 Task: Search one way flight ticket for 3 adults, 3 children in business from Anchorage: Merrill Field to Riverton: Central Wyoming Regional Airport (was Riverton Regional) on 5-4-2023. Choice of flights is Spirit. Number of bags: 4 checked bags. Price is upto 25000. Outbound departure time preference is 14:15.
Action: Mouse moved to (345, 292)
Screenshot: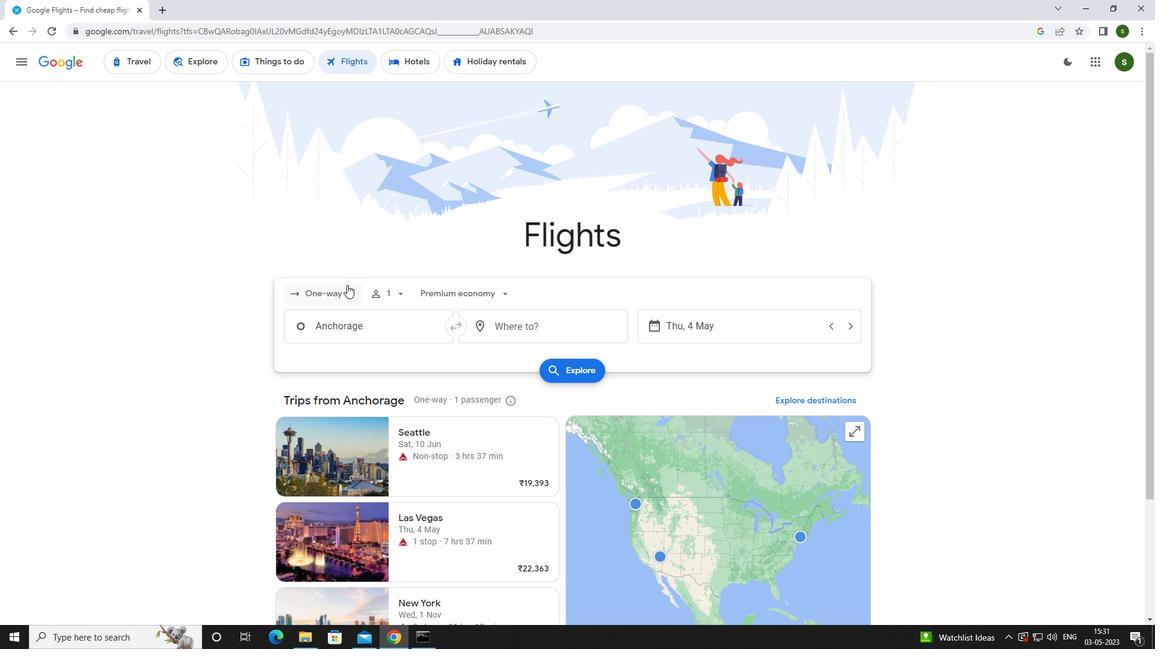 
Action: Mouse pressed left at (345, 292)
Screenshot: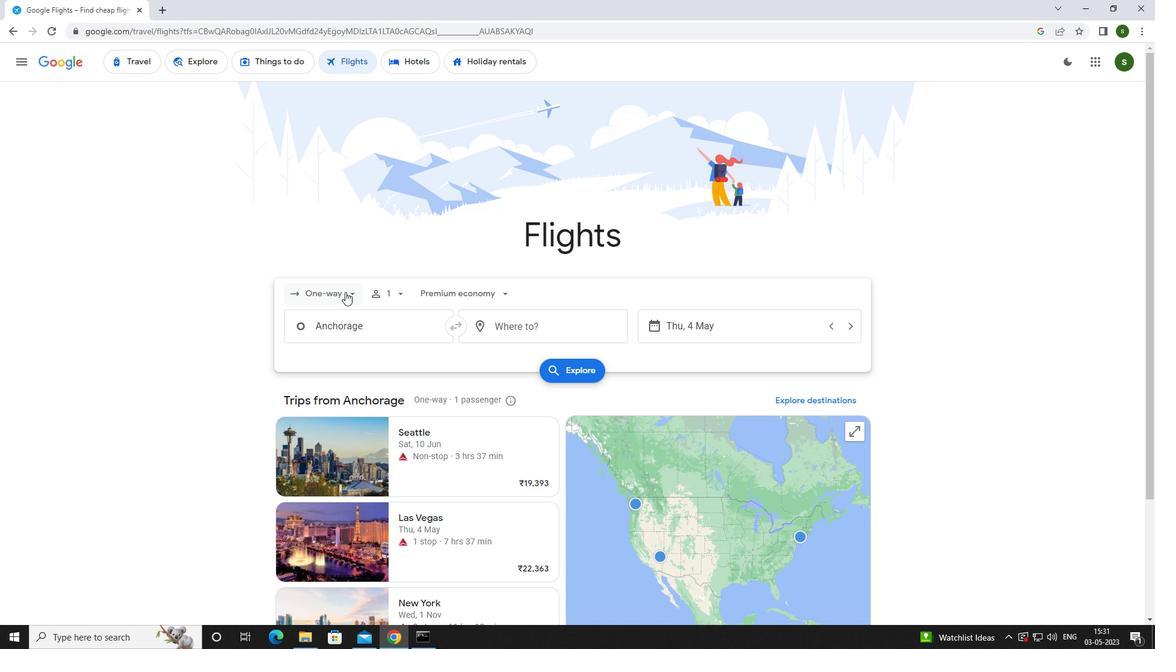 
Action: Mouse moved to (355, 353)
Screenshot: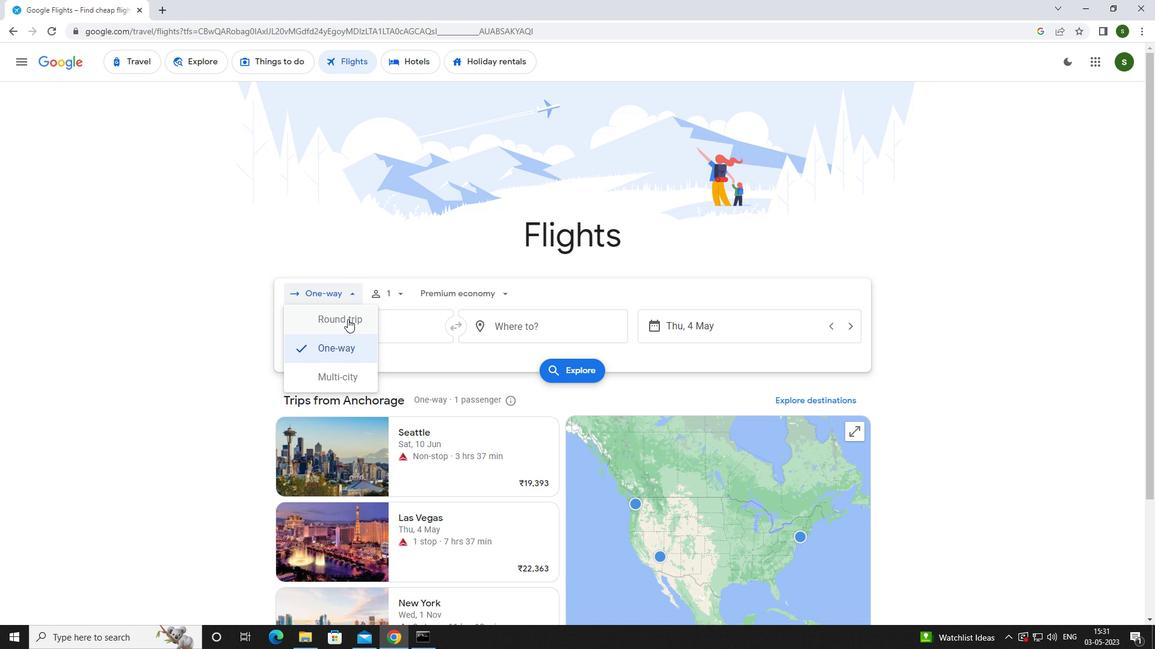 
Action: Mouse pressed left at (355, 353)
Screenshot: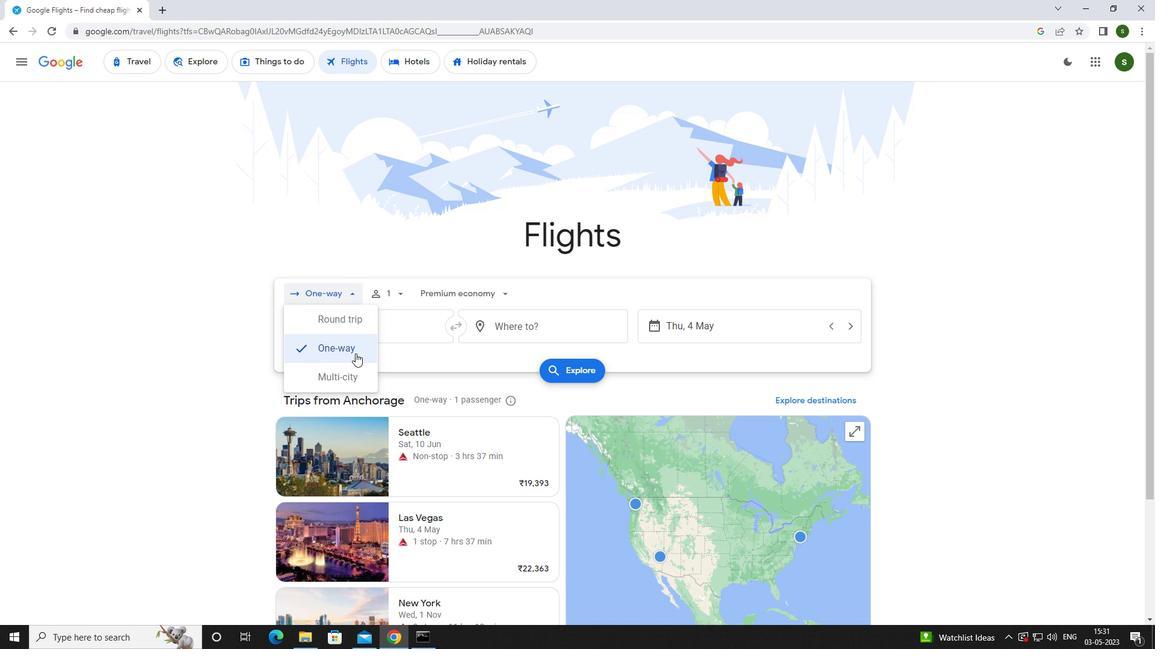
Action: Mouse moved to (398, 290)
Screenshot: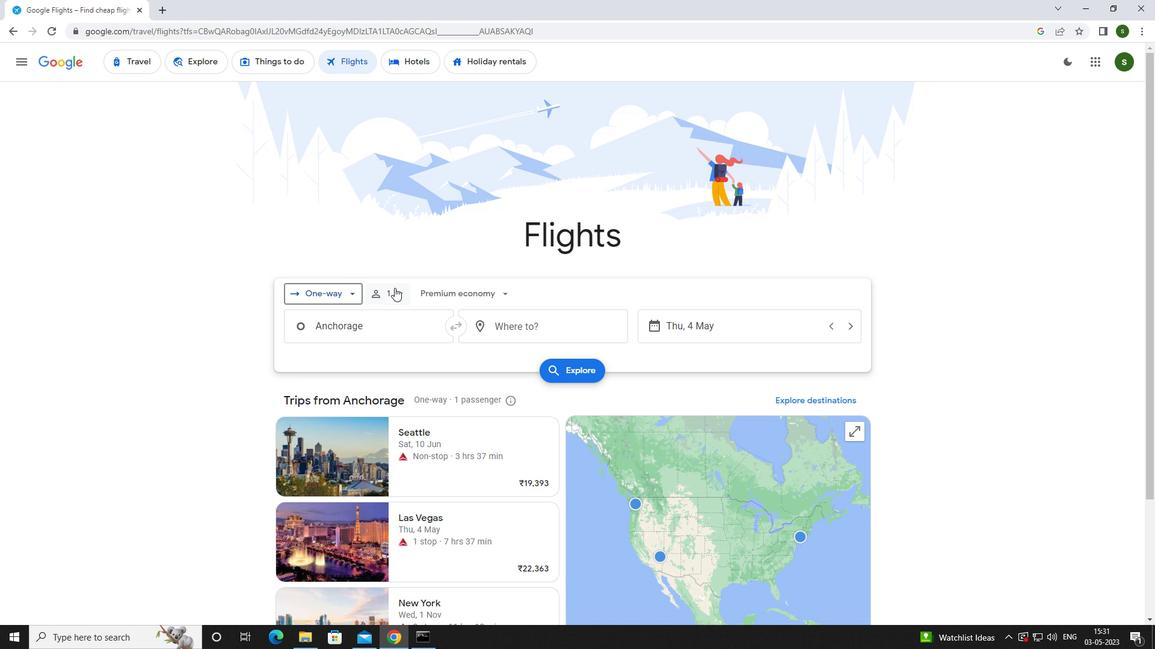 
Action: Mouse pressed left at (398, 290)
Screenshot: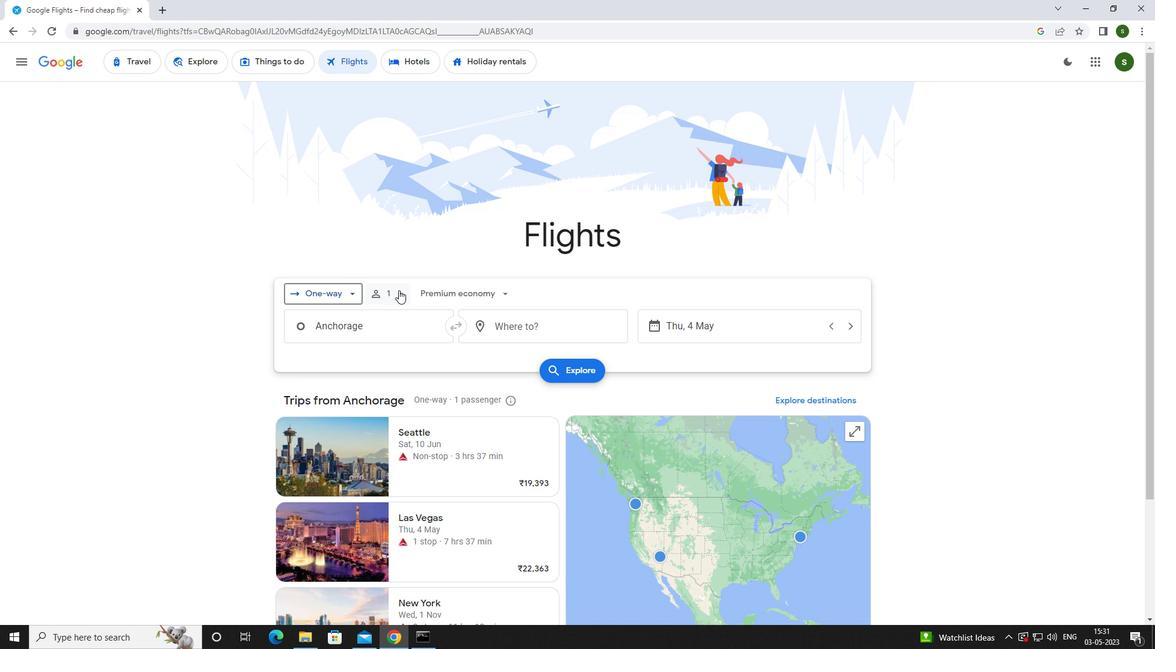 
Action: Mouse moved to (495, 320)
Screenshot: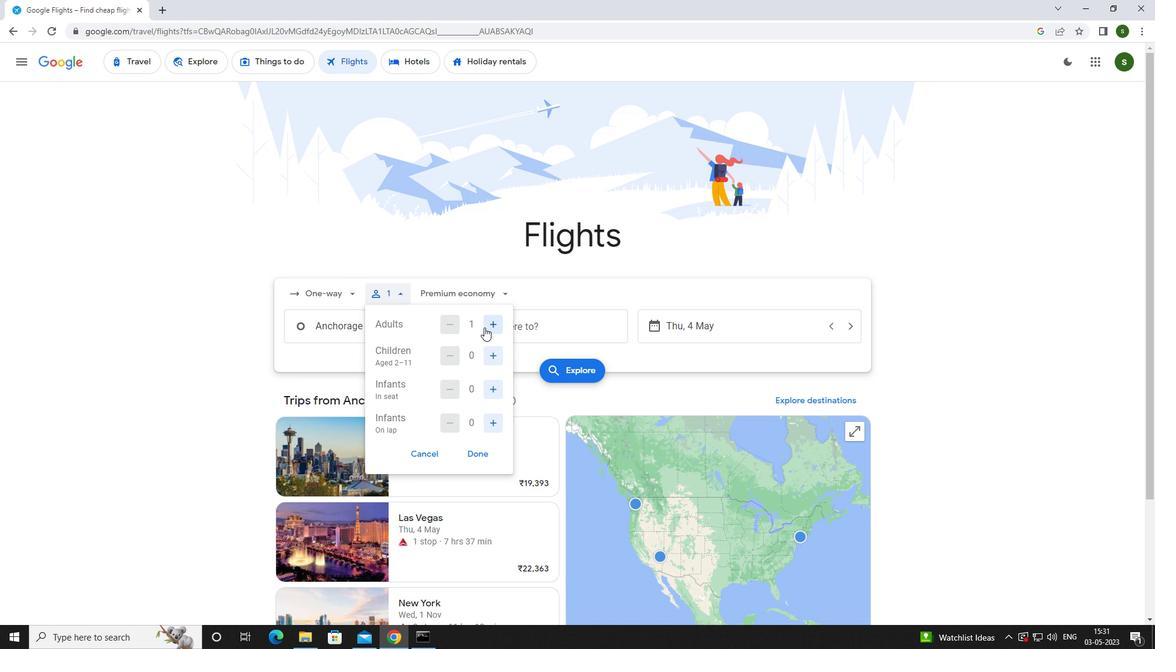 
Action: Mouse pressed left at (495, 320)
Screenshot: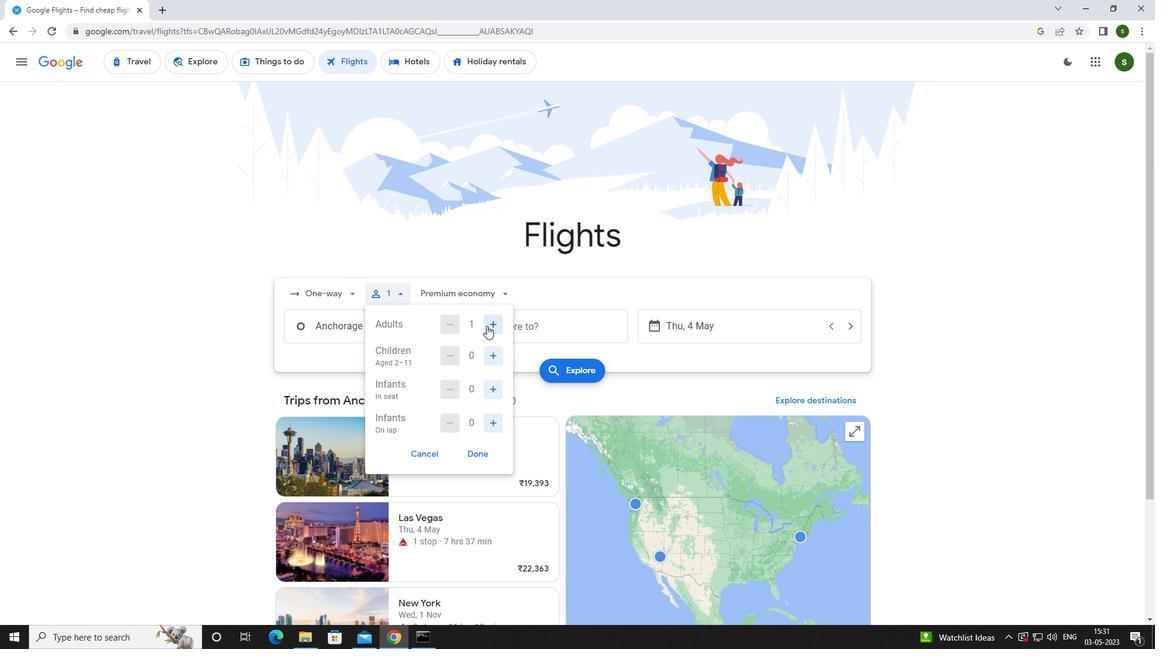 
Action: Mouse pressed left at (495, 320)
Screenshot: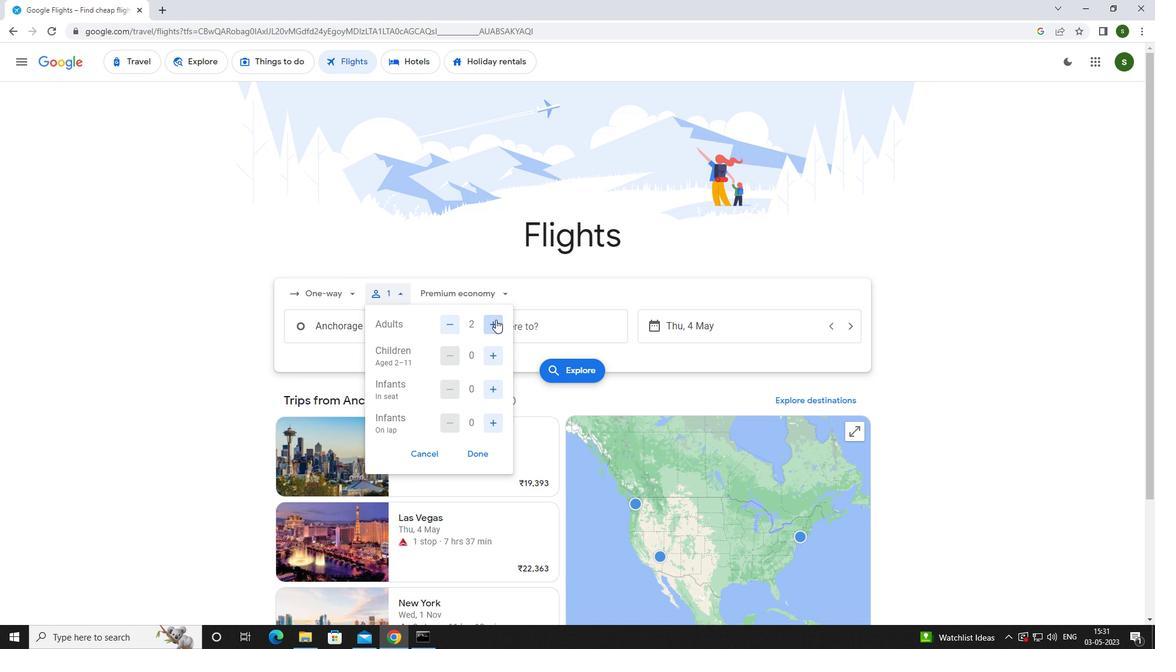 
Action: Mouse moved to (498, 352)
Screenshot: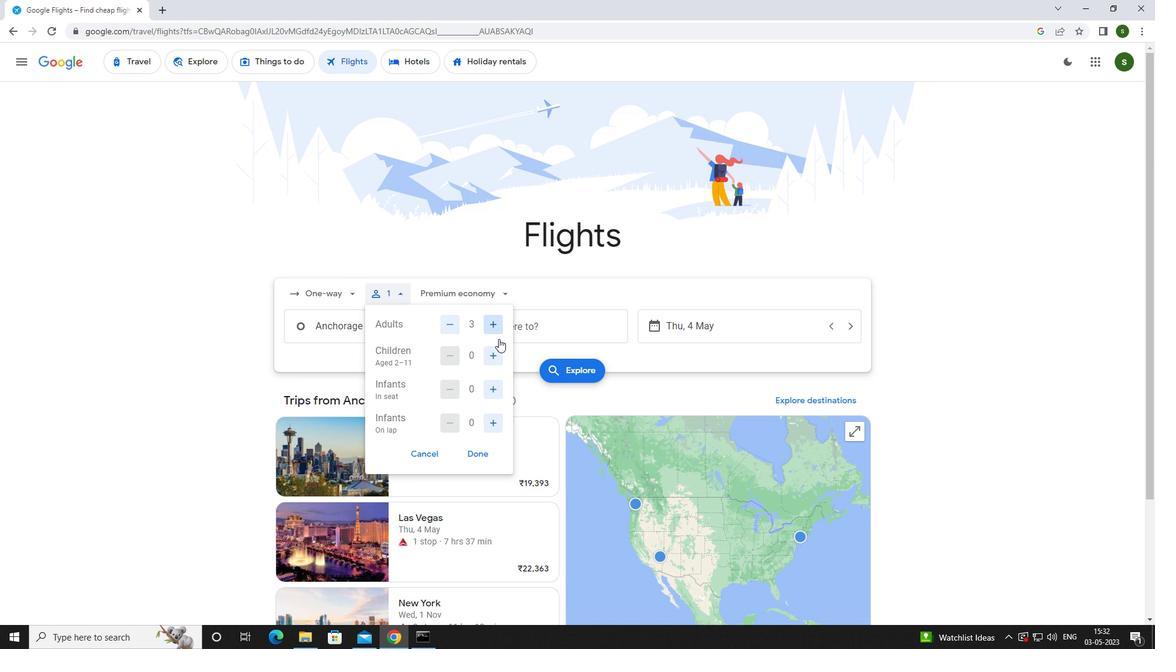 
Action: Mouse pressed left at (498, 352)
Screenshot: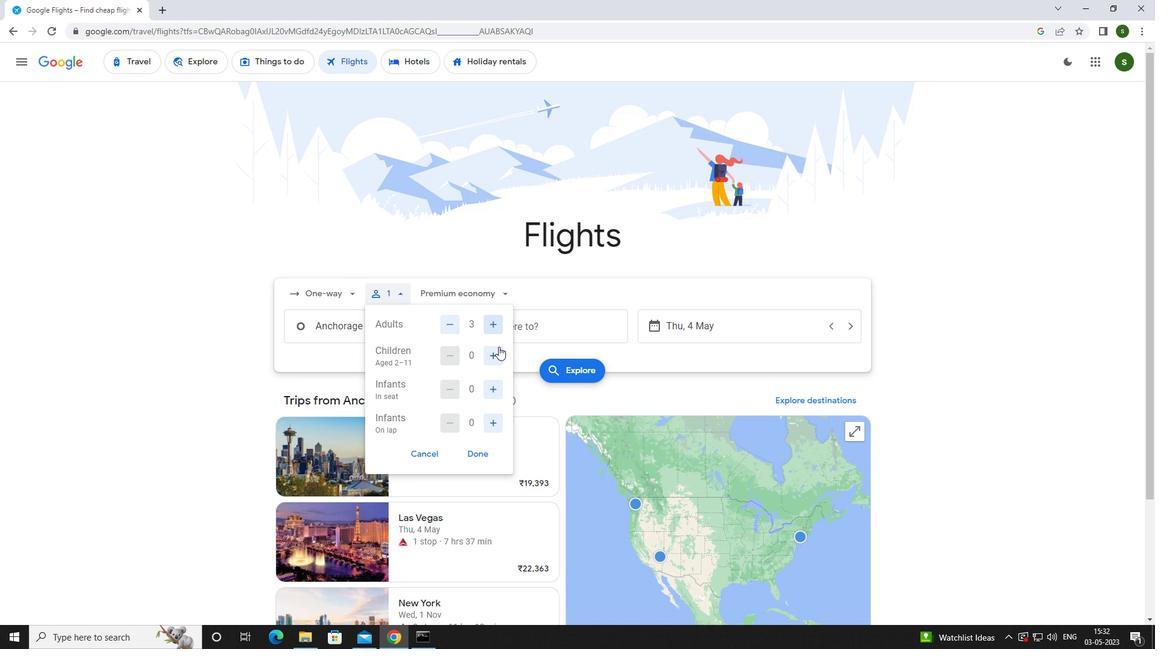 
Action: Mouse pressed left at (498, 352)
Screenshot: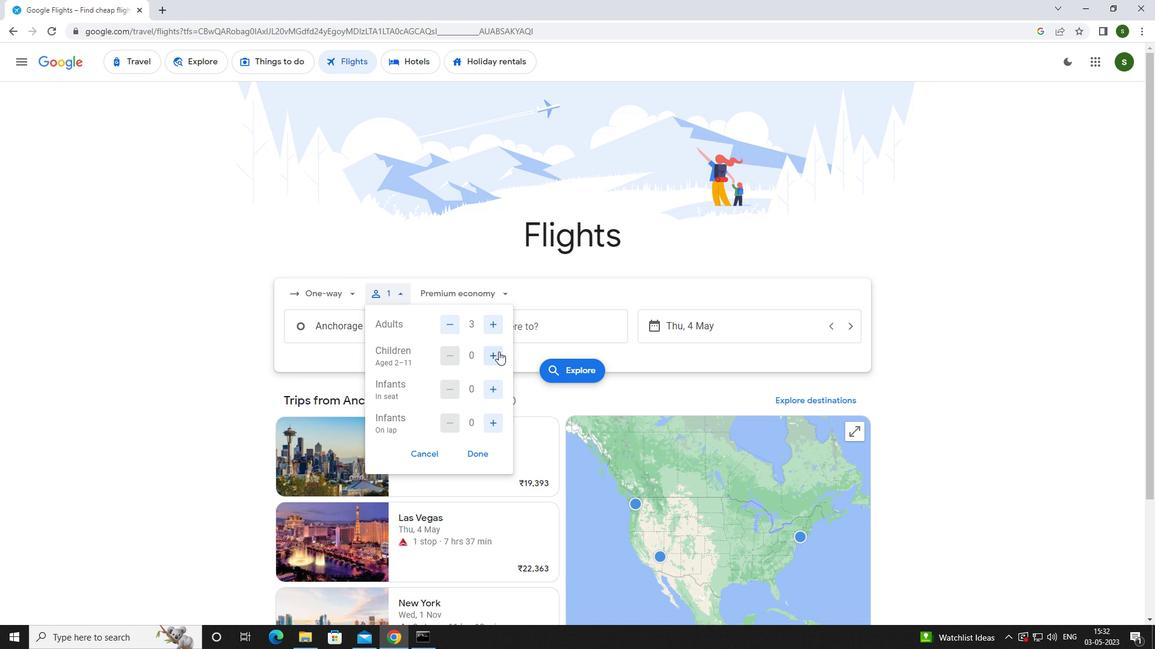
Action: Mouse pressed left at (498, 352)
Screenshot: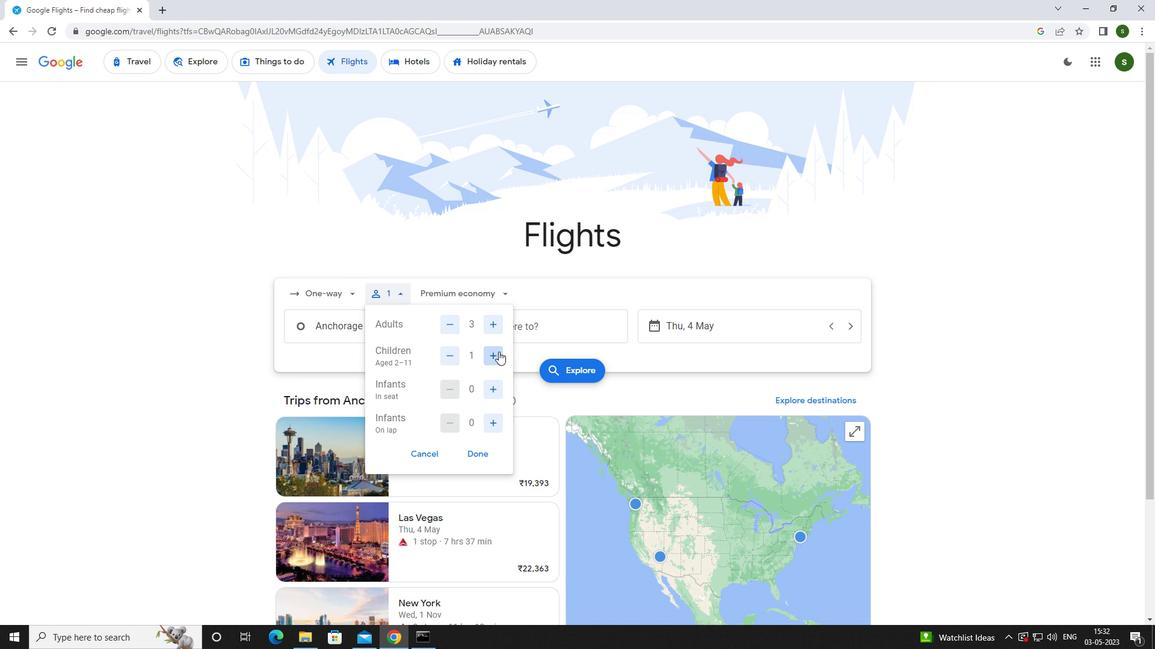 
Action: Mouse moved to (494, 296)
Screenshot: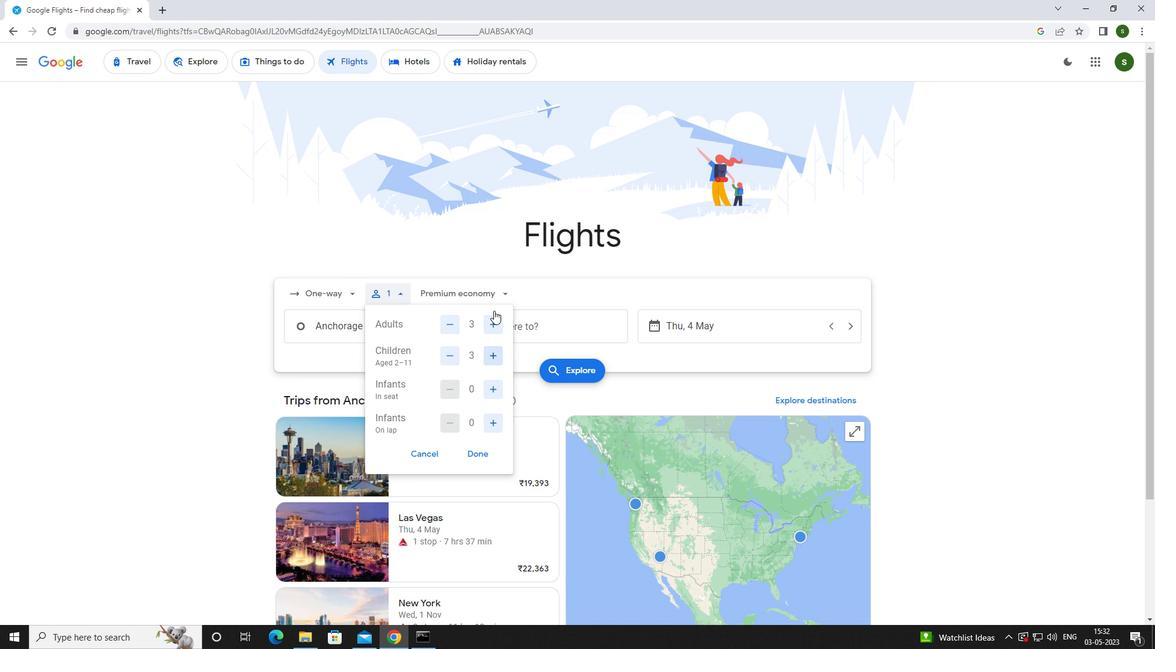 
Action: Mouse pressed left at (494, 296)
Screenshot: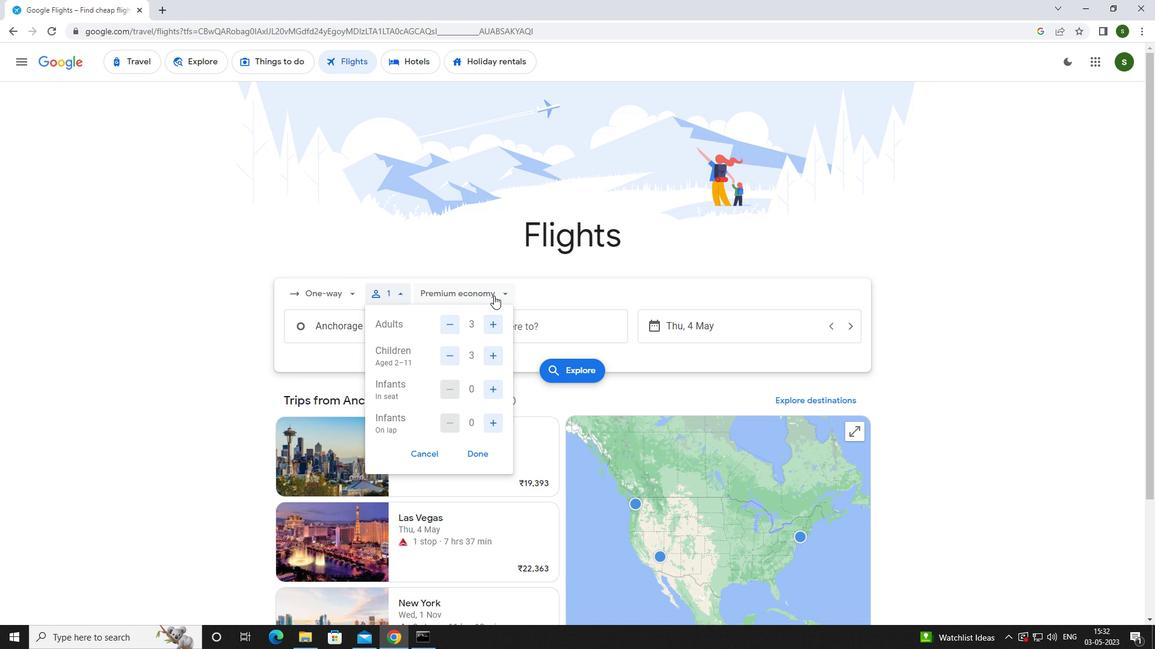 
Action: Mouse moved to (503, 291)
Screenshot: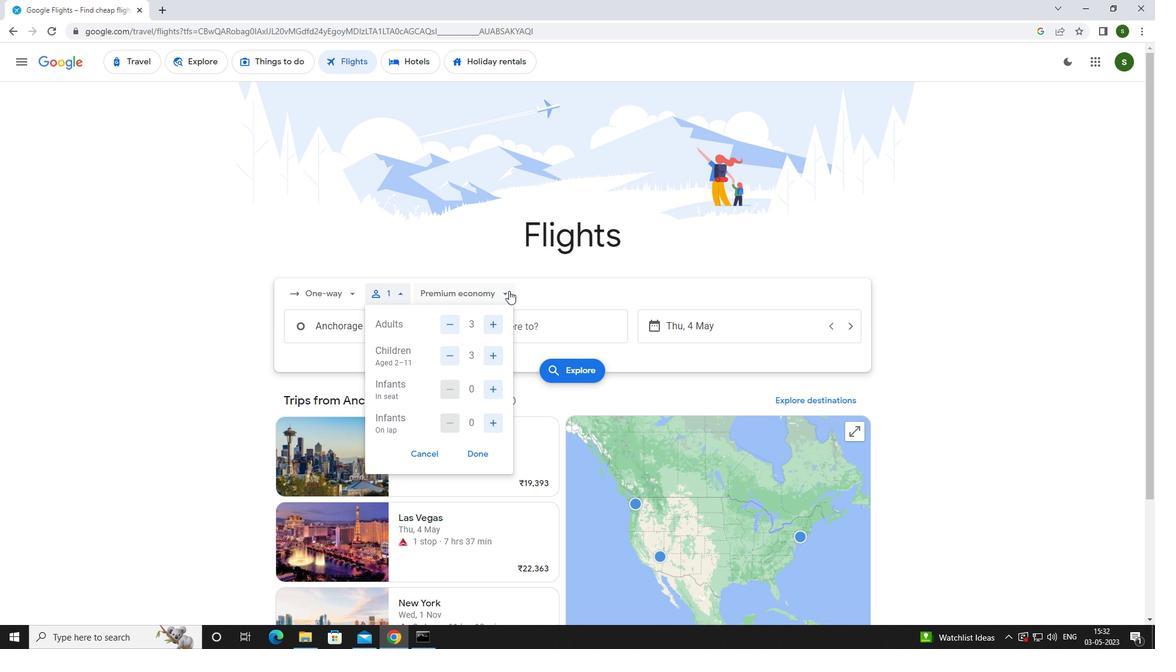 
Action: Mouse pressed left at (503, 291)
Screenshot: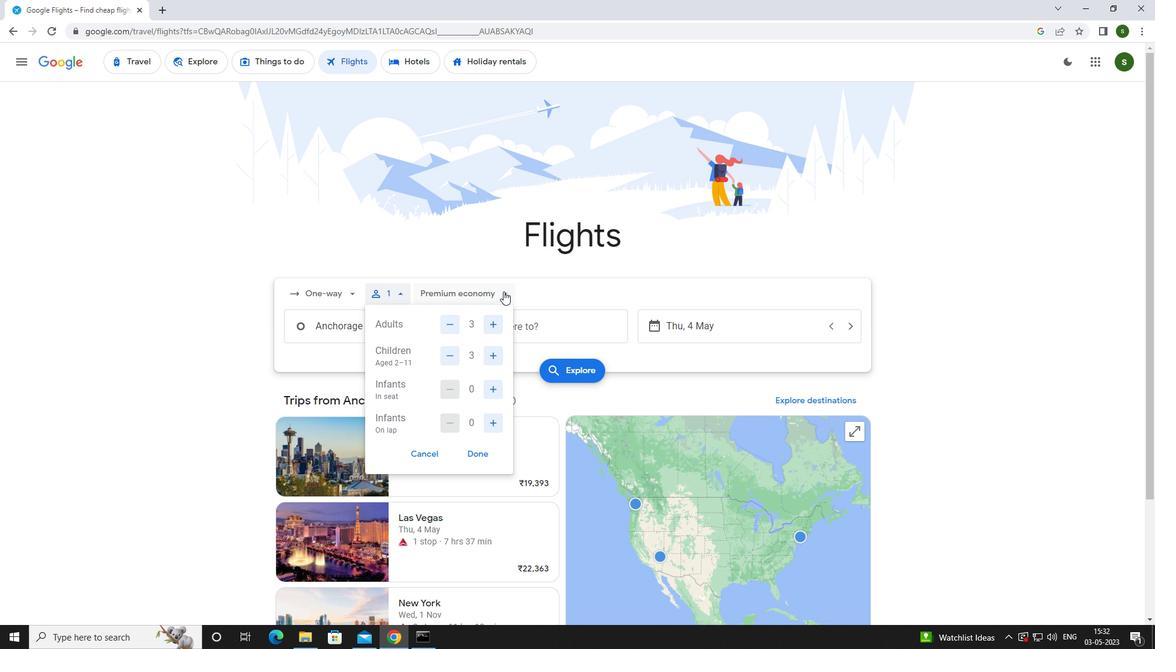 
Action: Mouse pressed left at (503, 291)
Screenshot: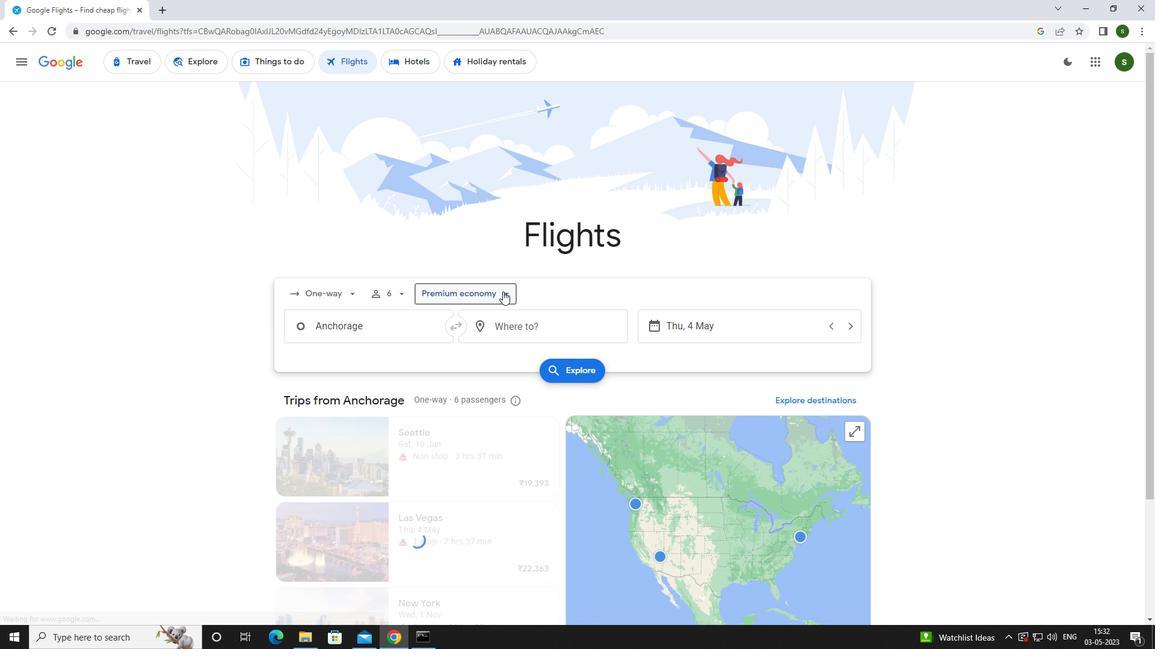 
Action: Mouse moved to (475, 375)
Screenshot: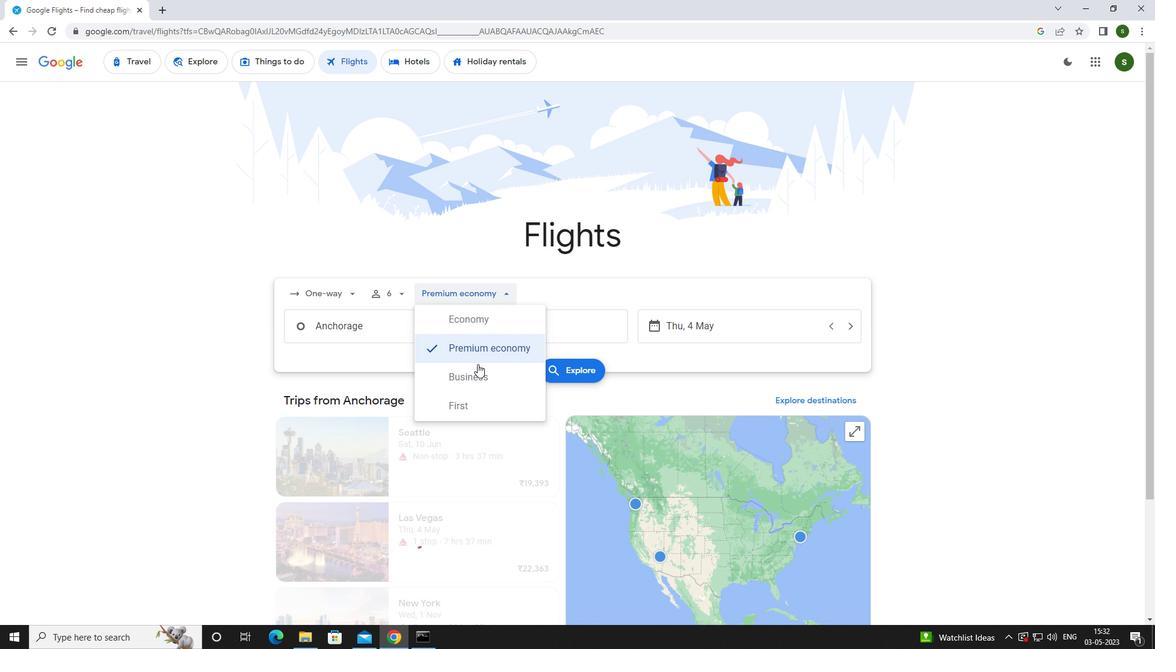 
Action: Mouse pressed left at (475, 375)
Screenshot: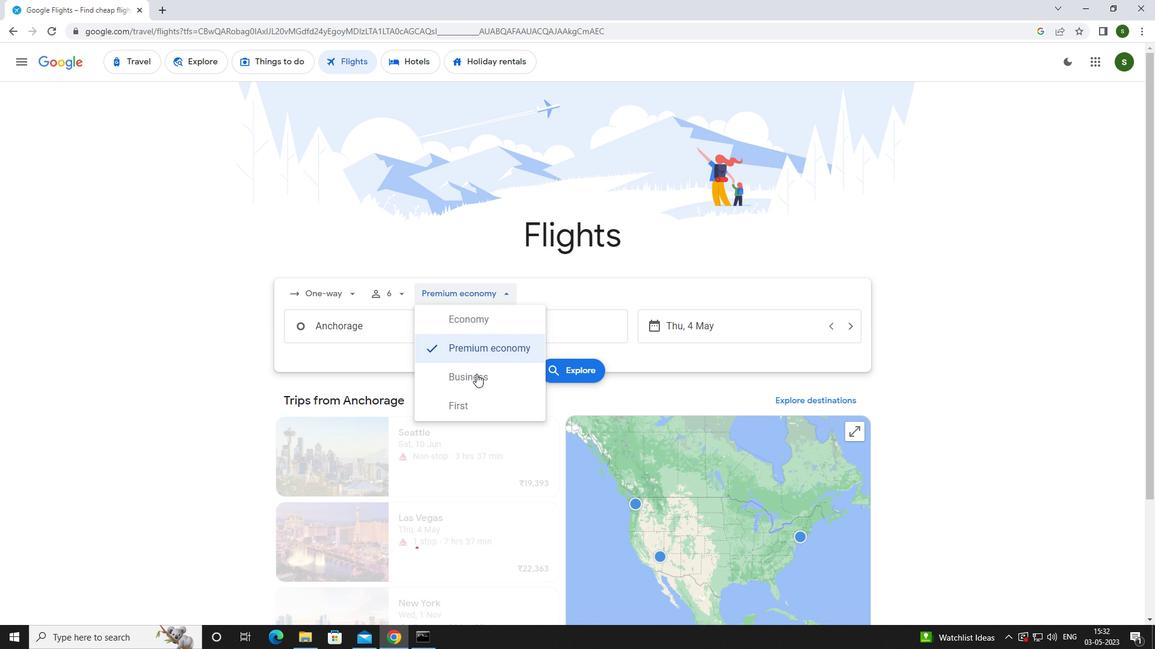 
Action: Mouse moved to (394, 329)
Screenshot: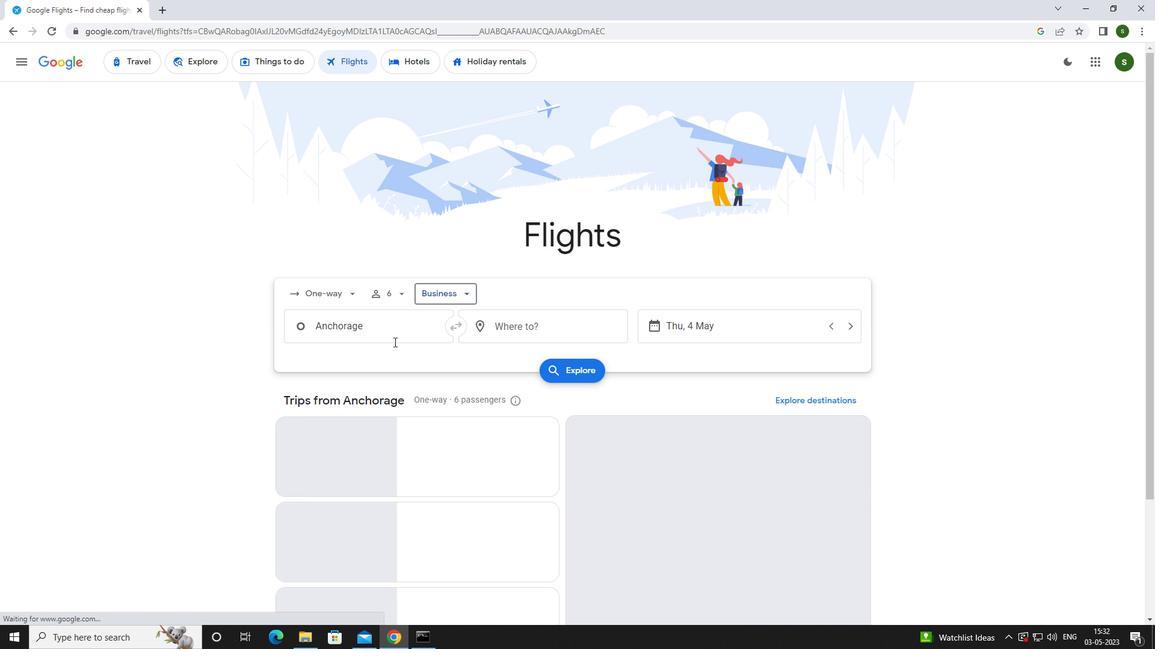 
Action: Mouse pressed left at (394, 329)
Screenshot: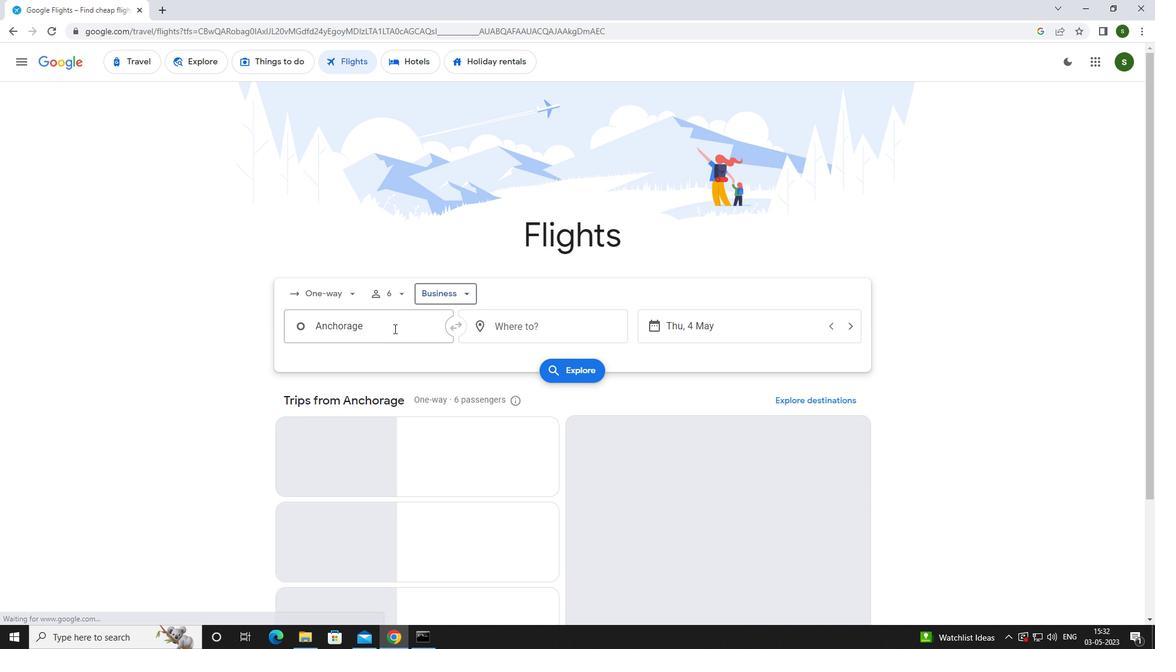 
Action: Mouse moved to (396, 327)
Screenshot: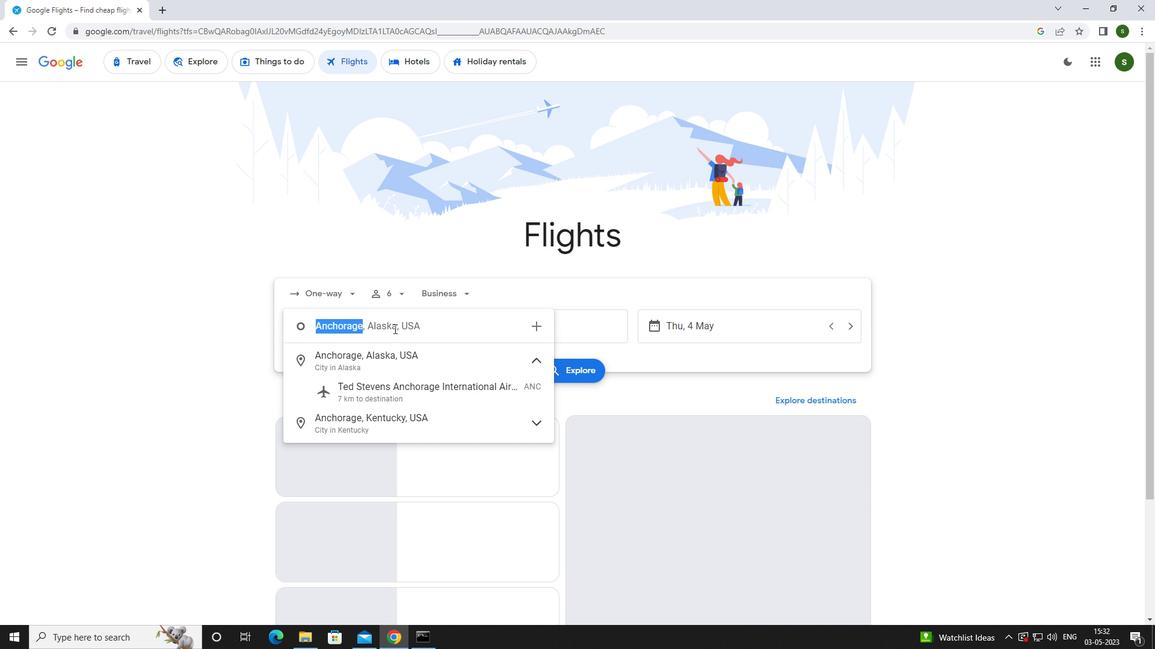 
Action: Key pressed <Key.caps_lock>a<Key.caps_lock>nchorage<Key.enter>
Screenshot: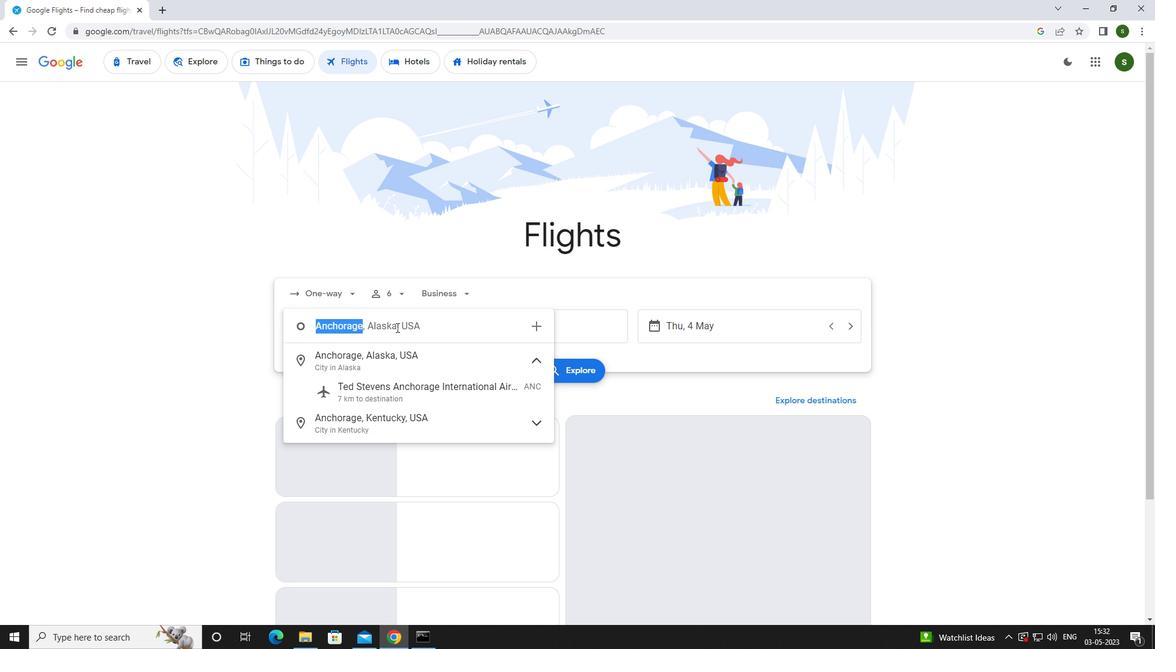 
Action: Mouse moved to (500, 322)
Screenshot: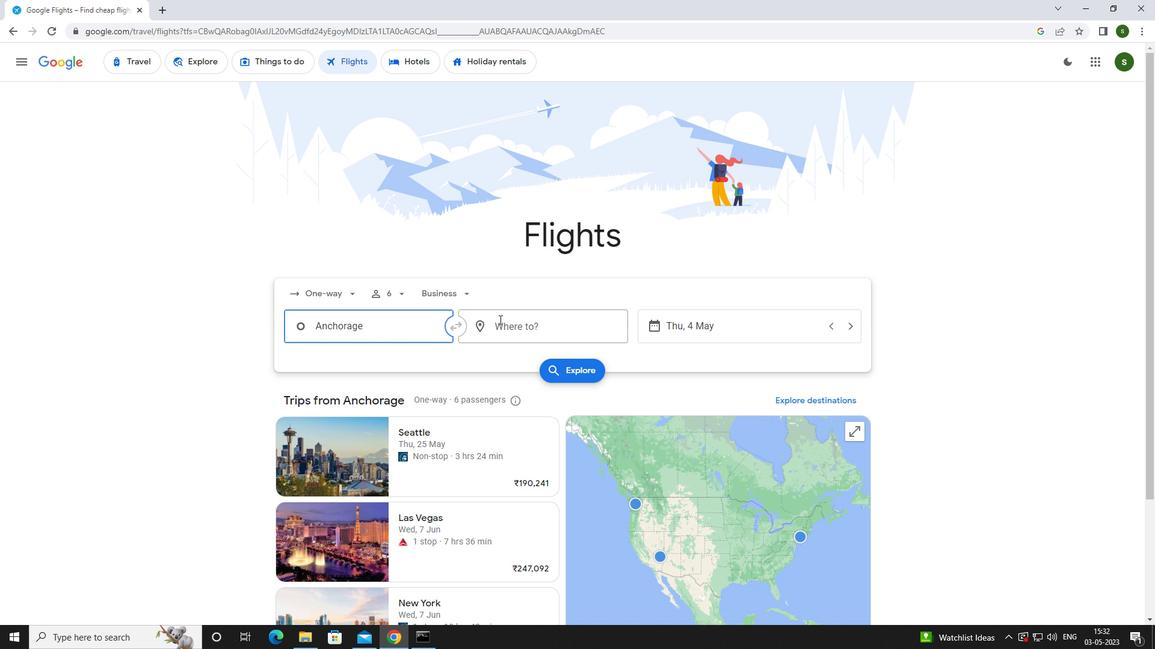 
Action: Mouse pressed left at (500, 322)
Screenshot: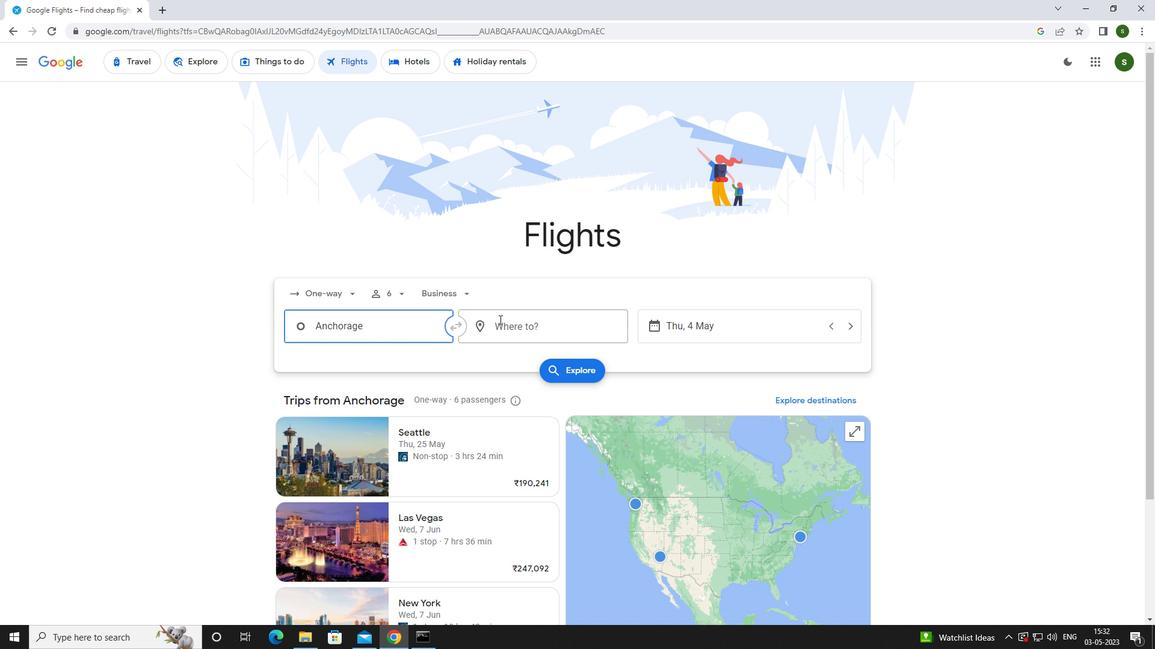 
Action: Key pressed <Key.caps_lock>r<Key.caps_lock>iverton
Screenshot: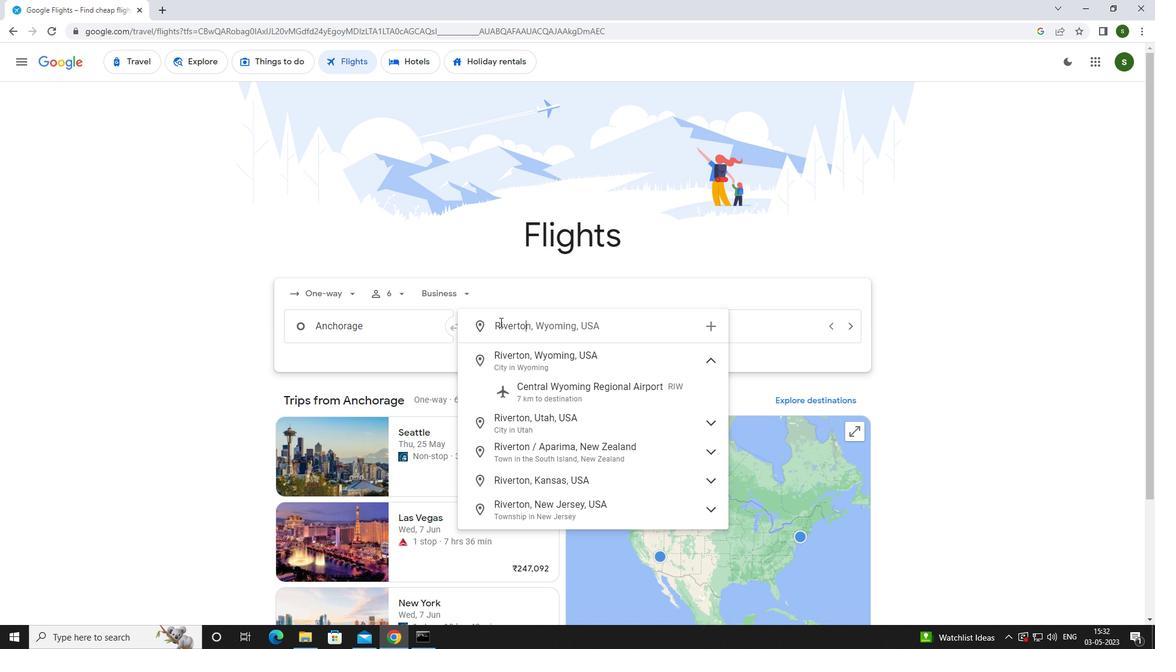 
Action: Mouse moved to (540, 399)
Screenshot: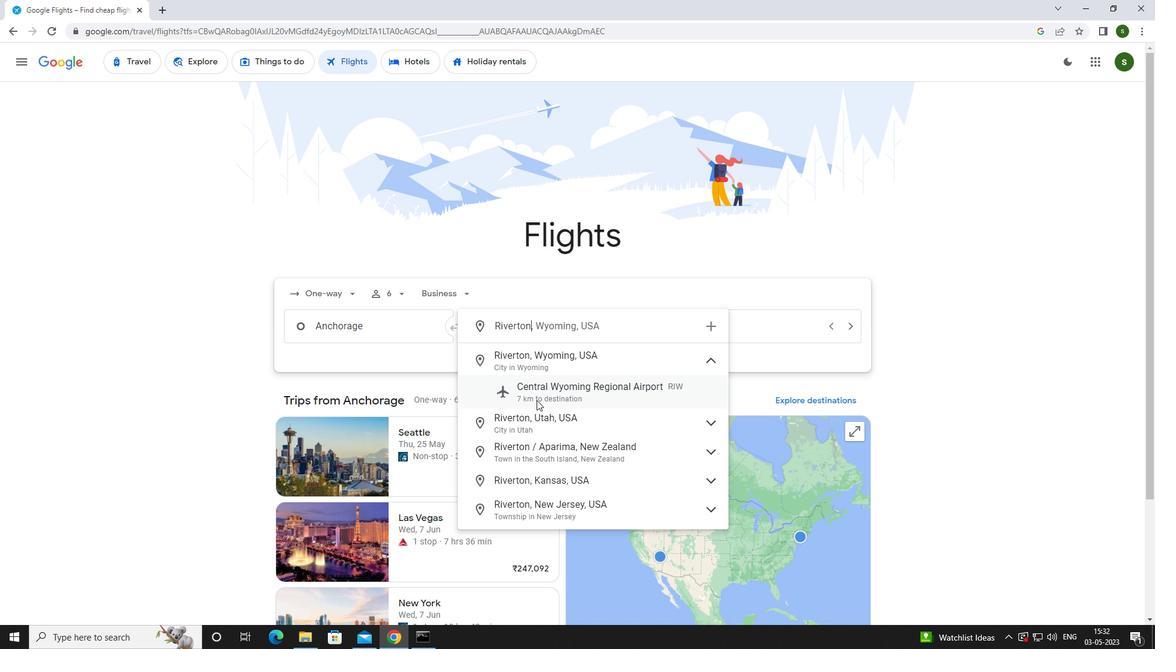 
Action: Mouse pressed left at (540, 399)
Screenshot: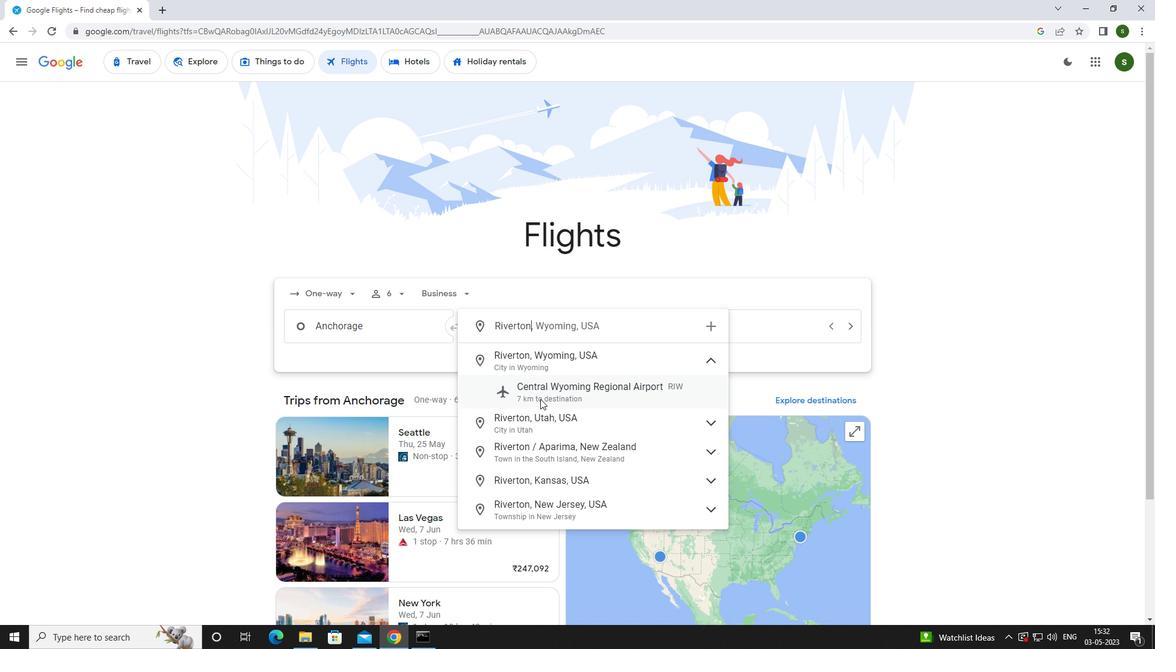 
Action: Mouse moved to (725, 333)
Screenshot: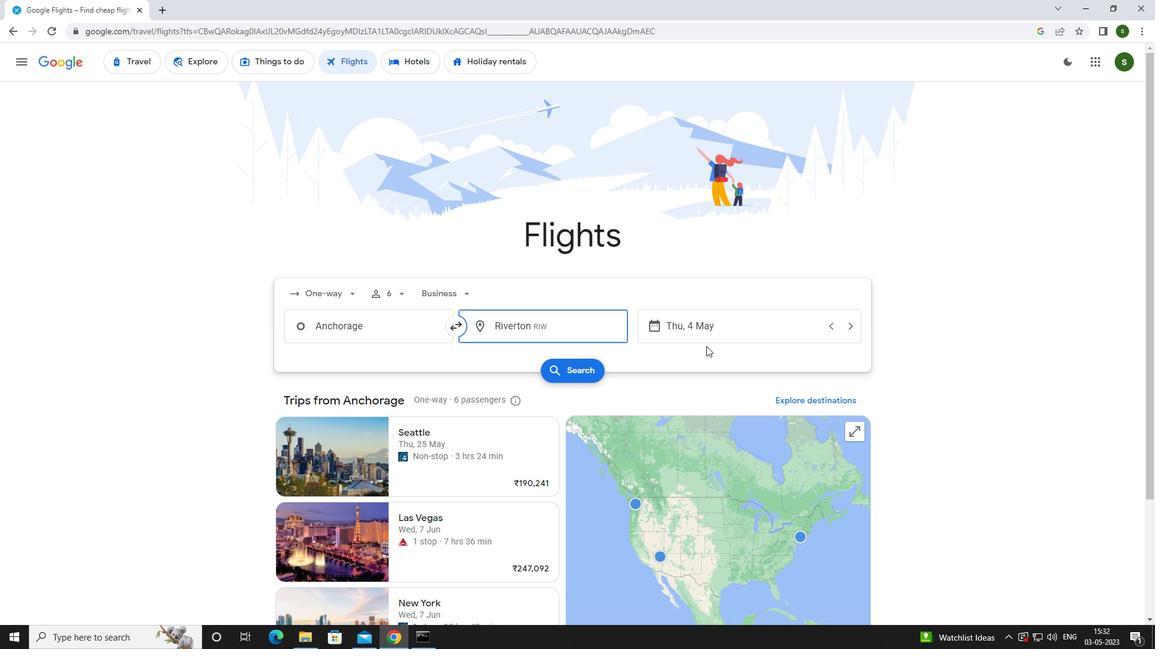 
Action: Mouse pressed left at (725, 333)
Screenshot: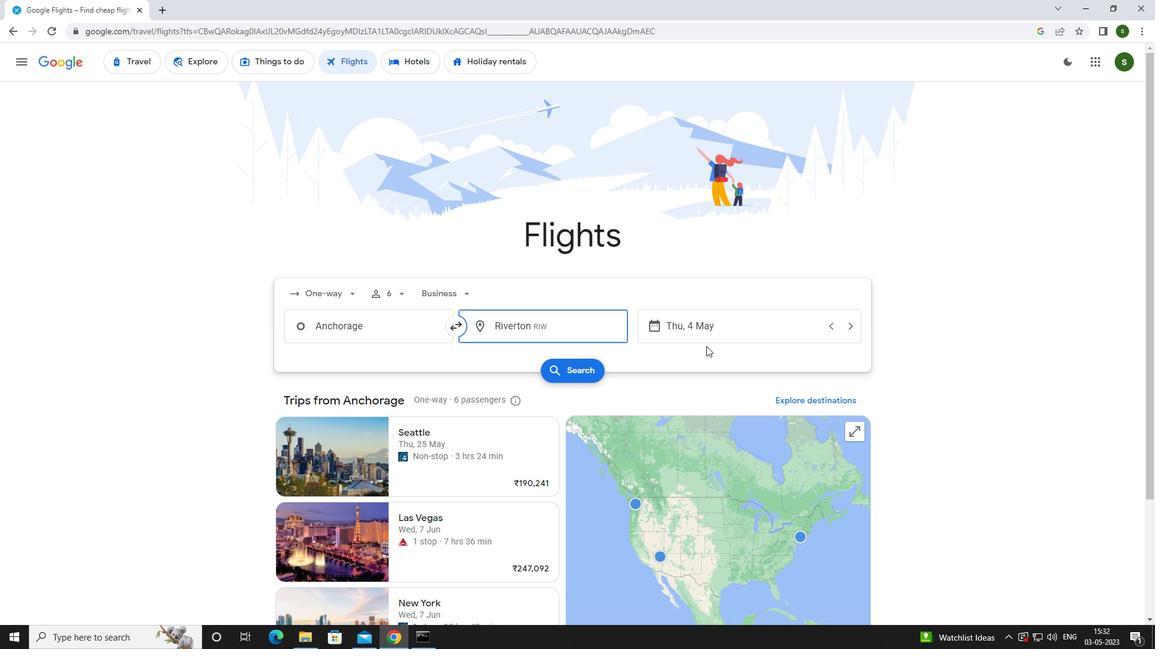 
Action: Mouse moved to (555, 404)
Screenshot: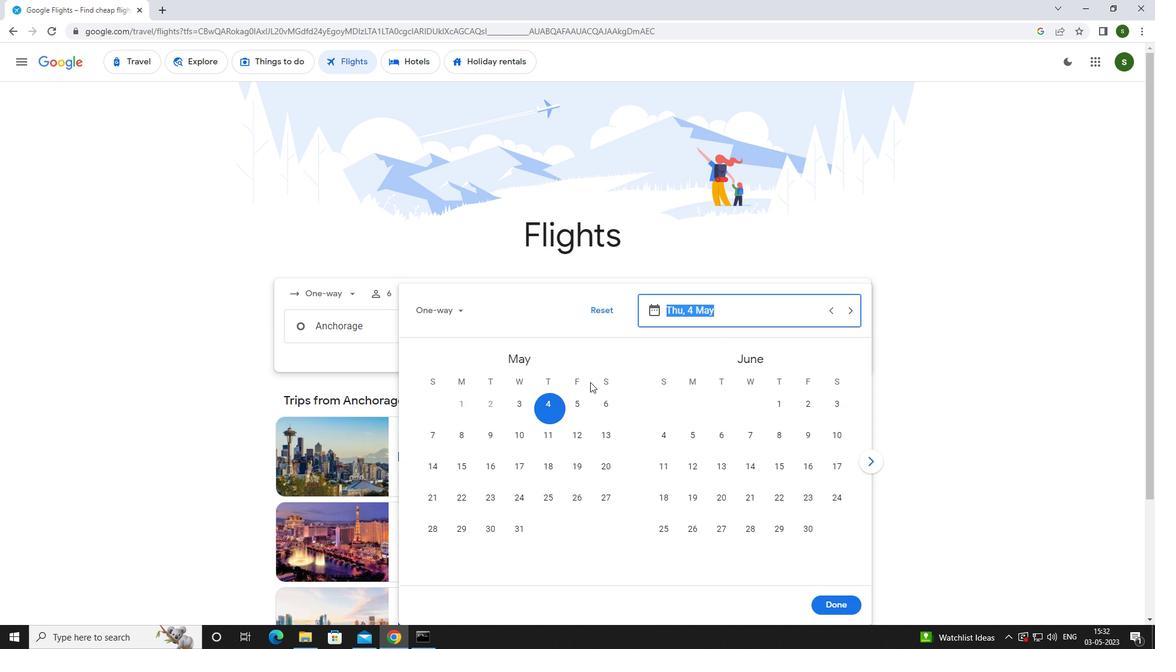 
Action: Mouse pressed left at (555, 404)
Screenshot: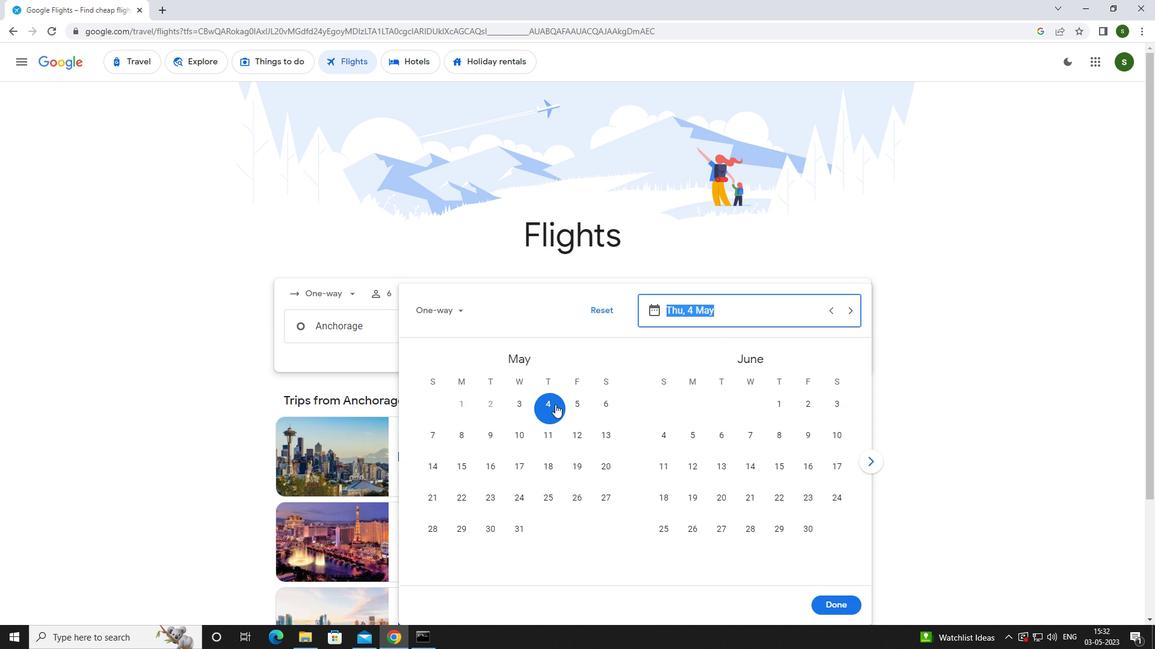 
Action: Mouse moved to (824, 602)
Screenshot: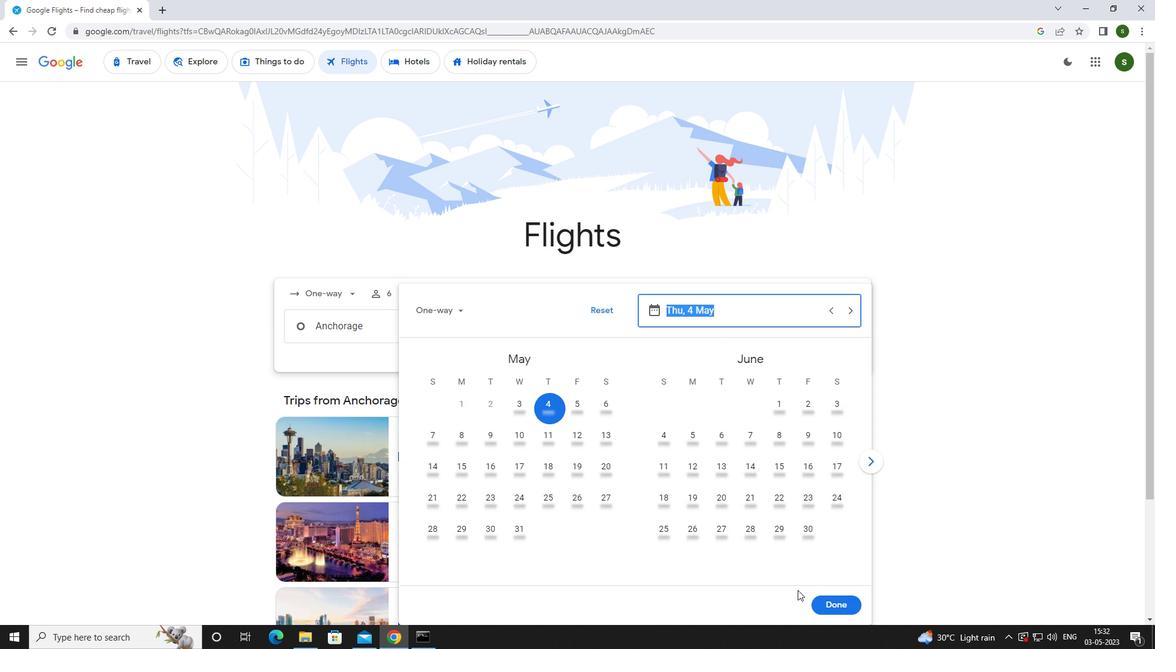 
Action: Mouse pressed left at (824, 602)
Screenshot: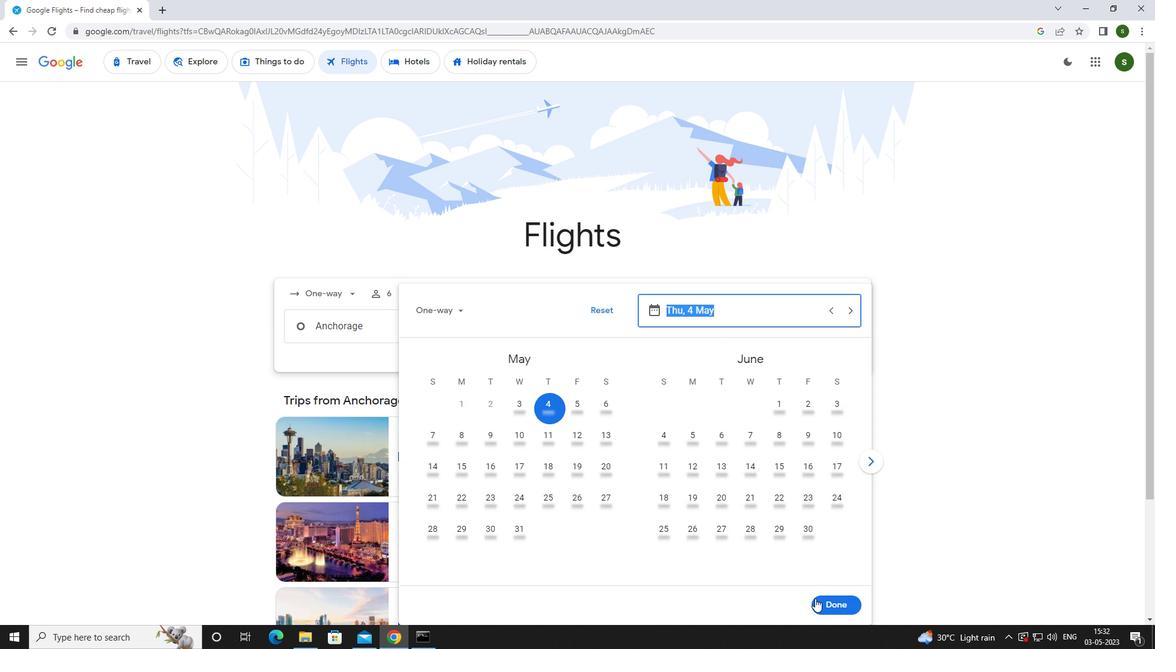 
Action: Mouse moved to (566, 370)
Screenshot: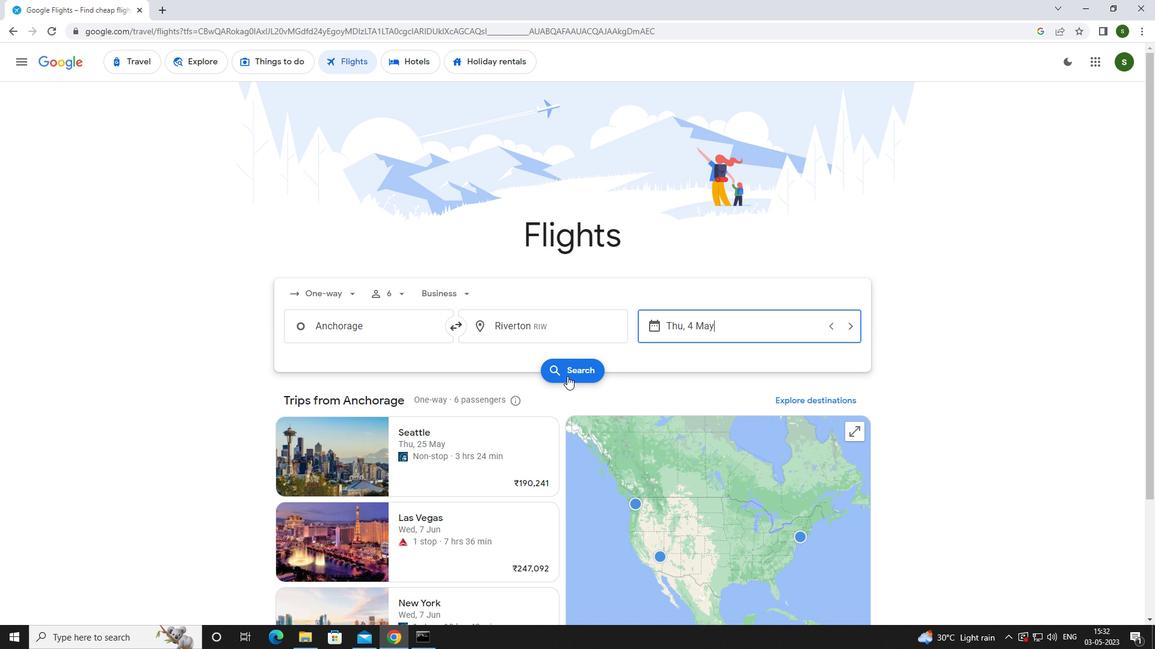 
Action: Mouse pressed left at (566, 370)
Screenshot: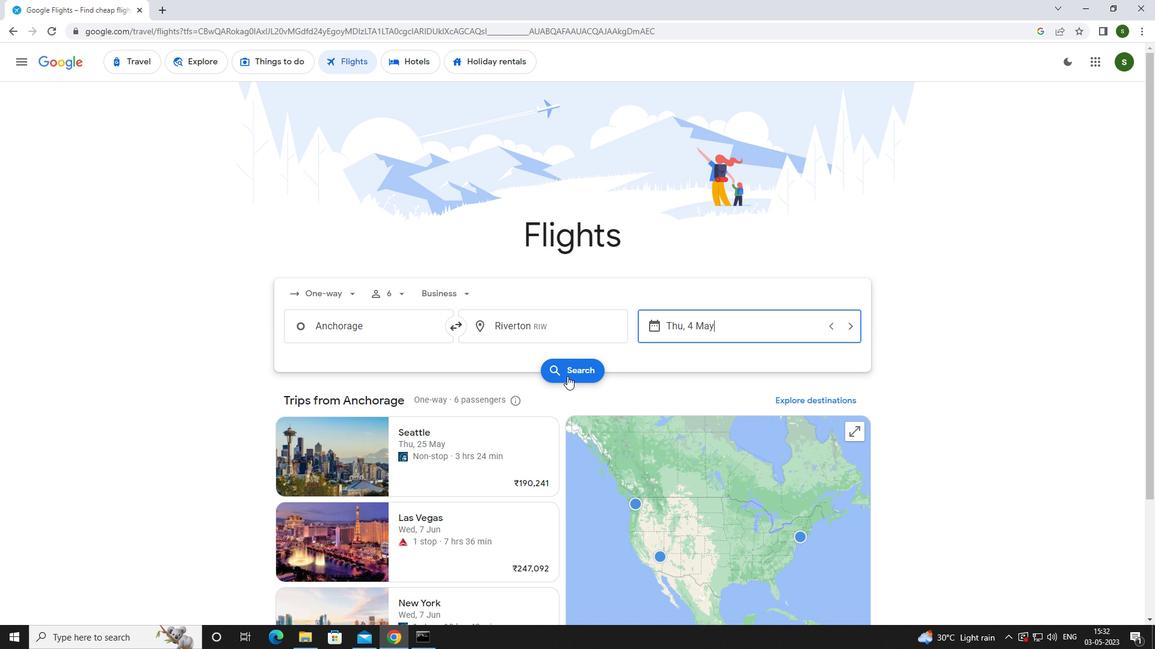 
Action: Mouse moved to (316, 175)
Screenshot: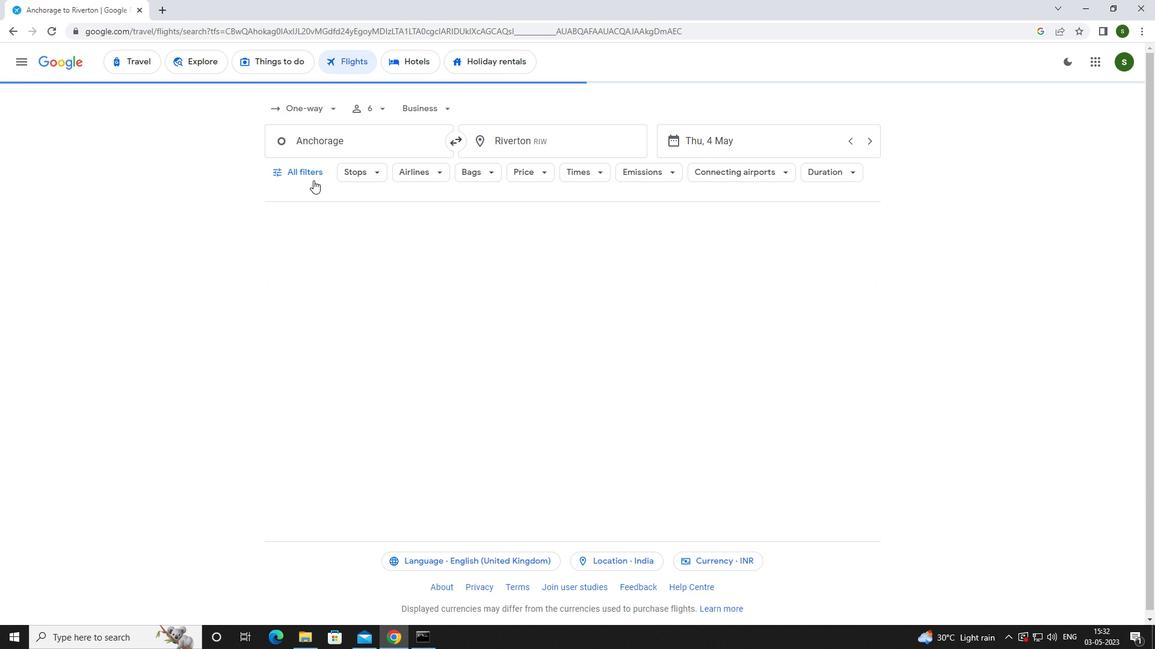 
Action: Mouse pressed left at (316, 175)
Screenshot: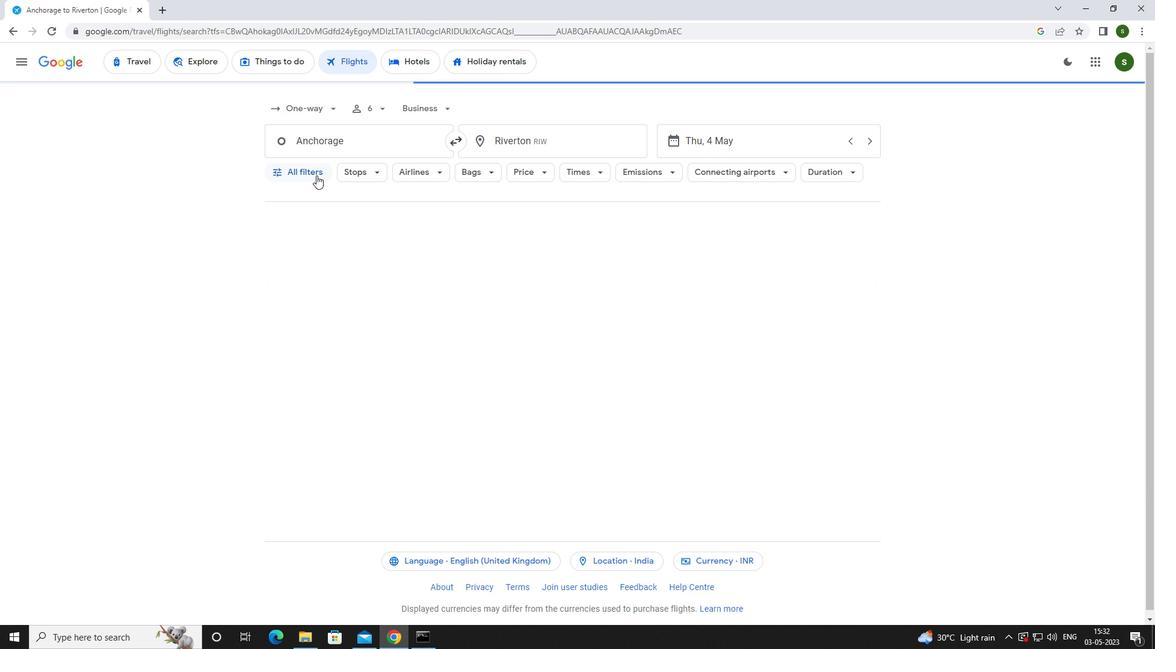 
Action: Mouse moved to (451, 426)
Screenshot: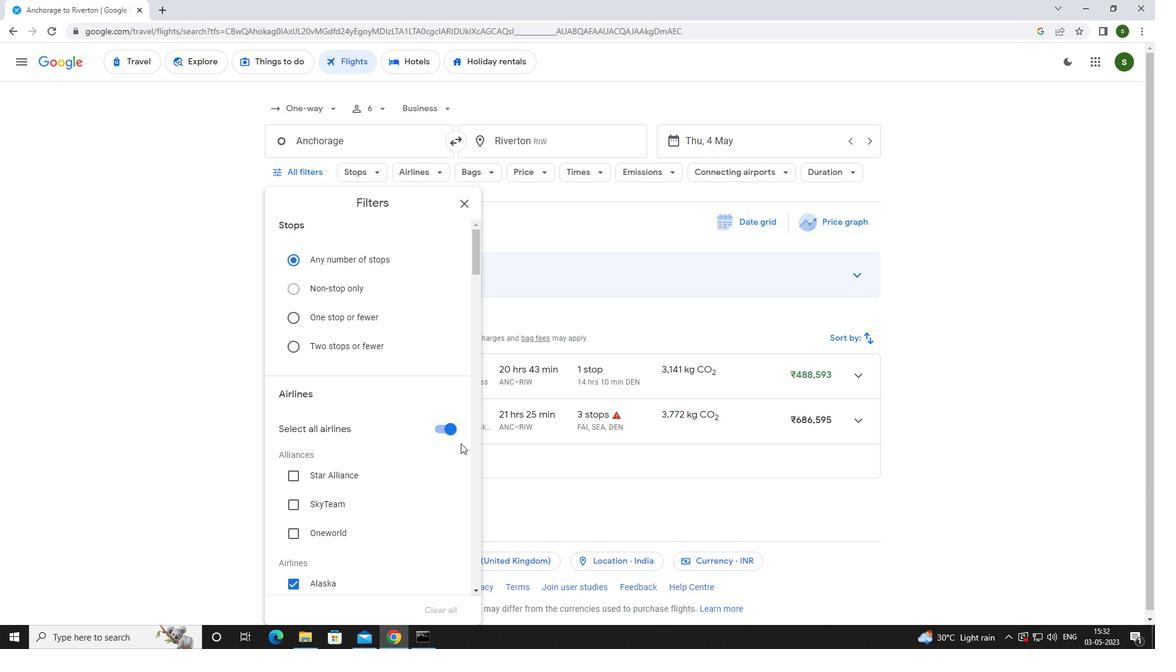 
Action: Mouse pressed left at (451, 426)
Screenshot: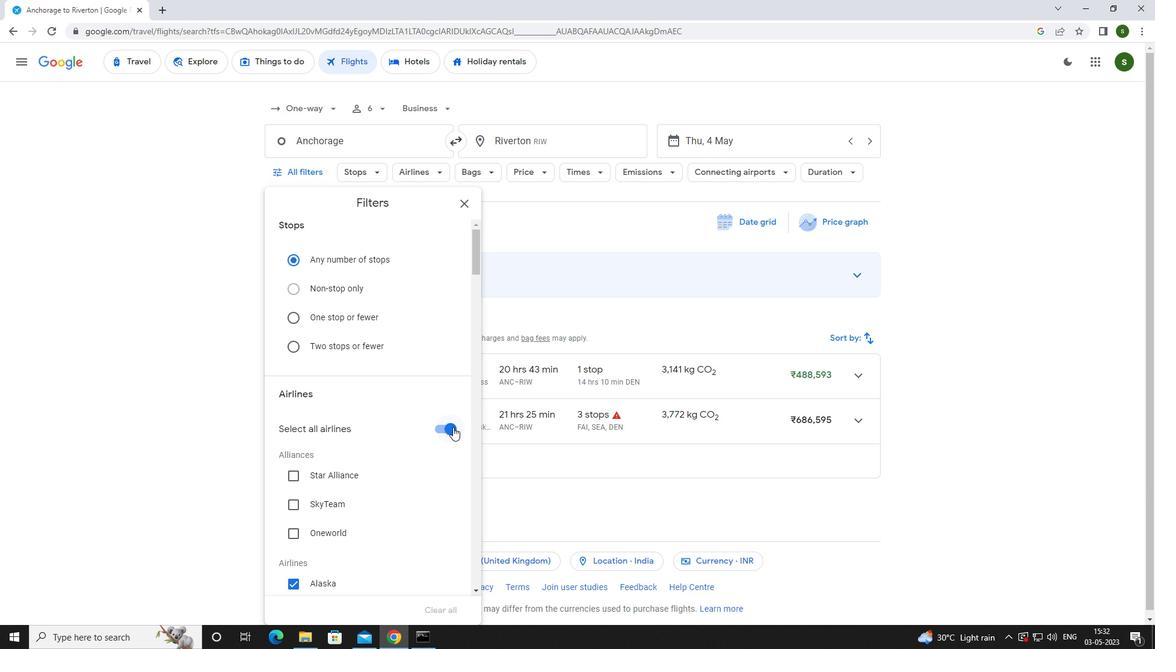 
Action: Mouse moved to (402, 365)
Screenshot: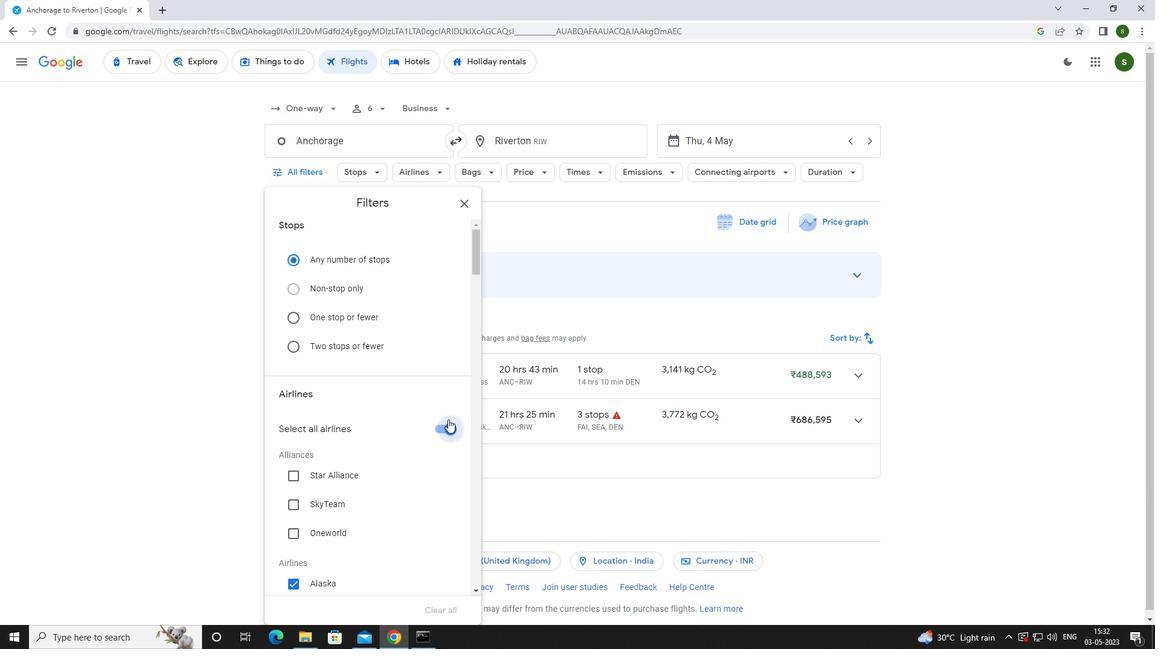 
Action: Mouse scrolled (402, 365) with delta (0, 0)
Screenshot: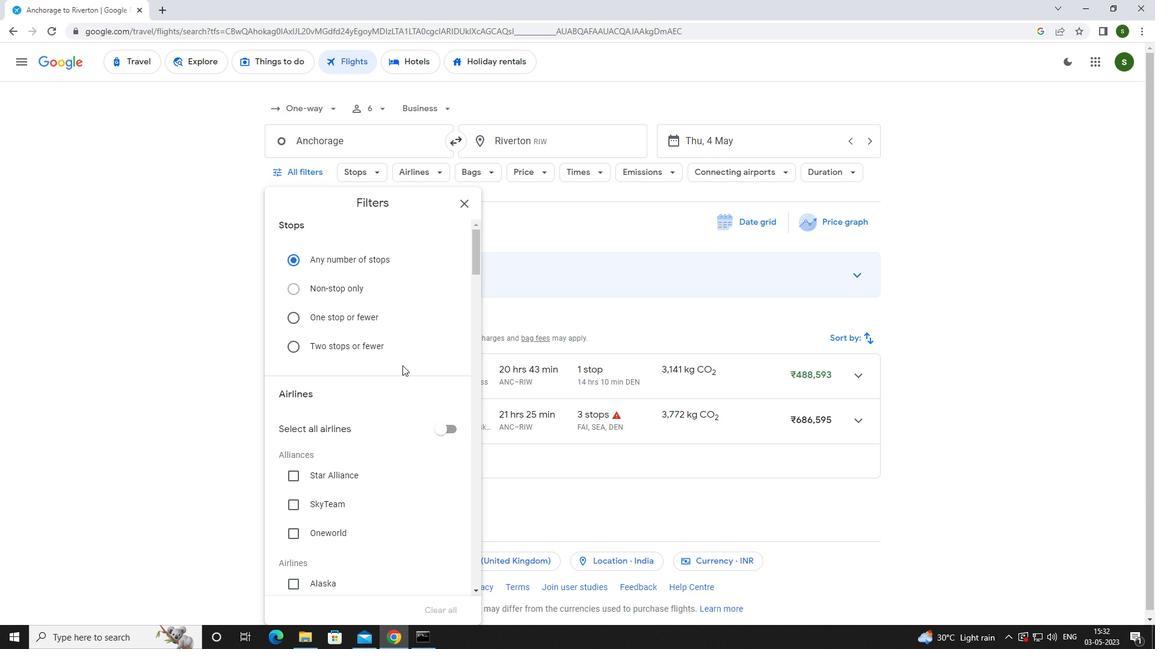 
Action: Mouse scrolled (402, 365) with delta (0, 0)
Screenshot: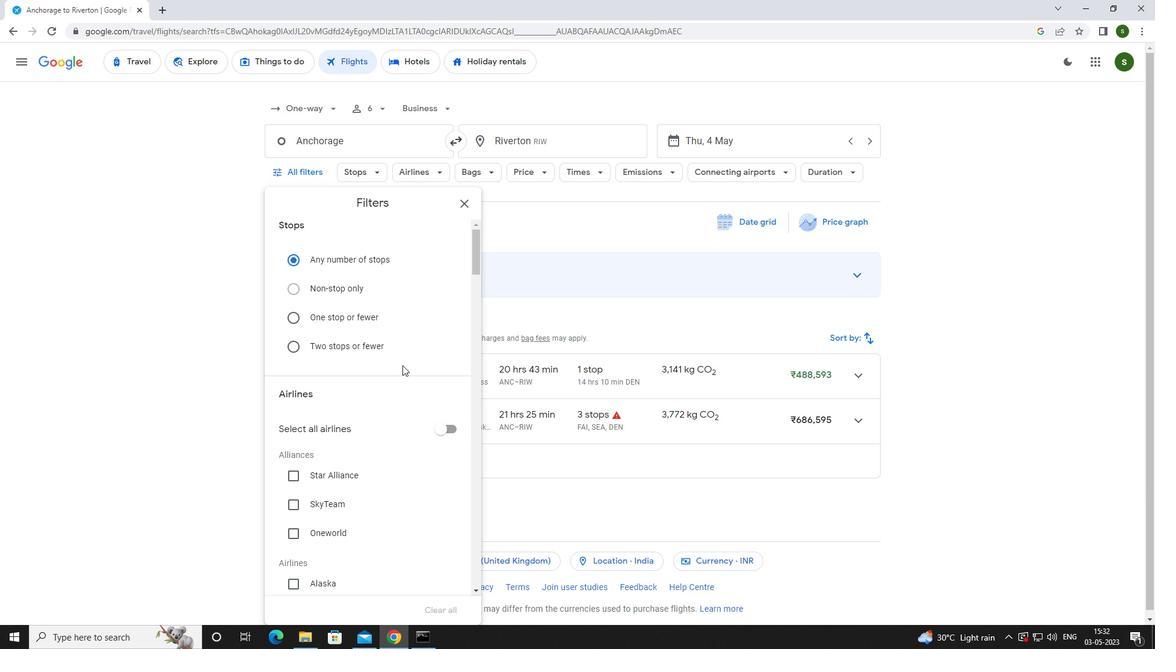 
Action: Mouse scrolled (402, 365) with delta (0, 0)
Screenshot: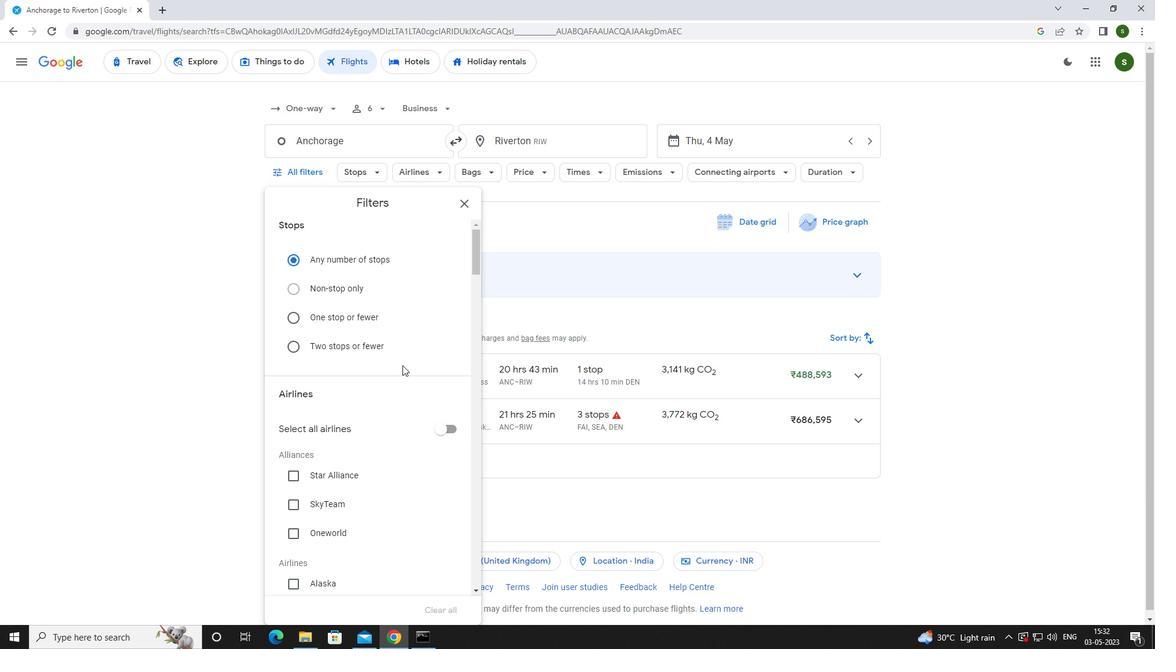 
Action: Mouse scrolled (402, 365) with delta (0, 0)
Screenshot: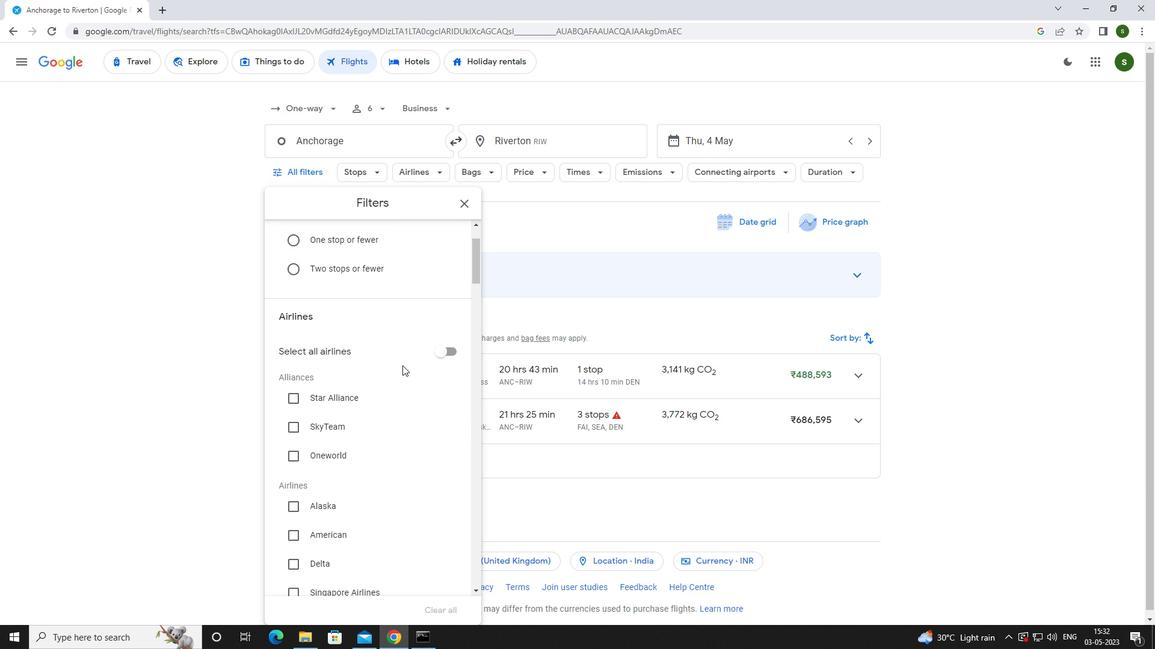 
Action: Mouse scrolled (402, 365) with delta (0, 0)
Screenshot: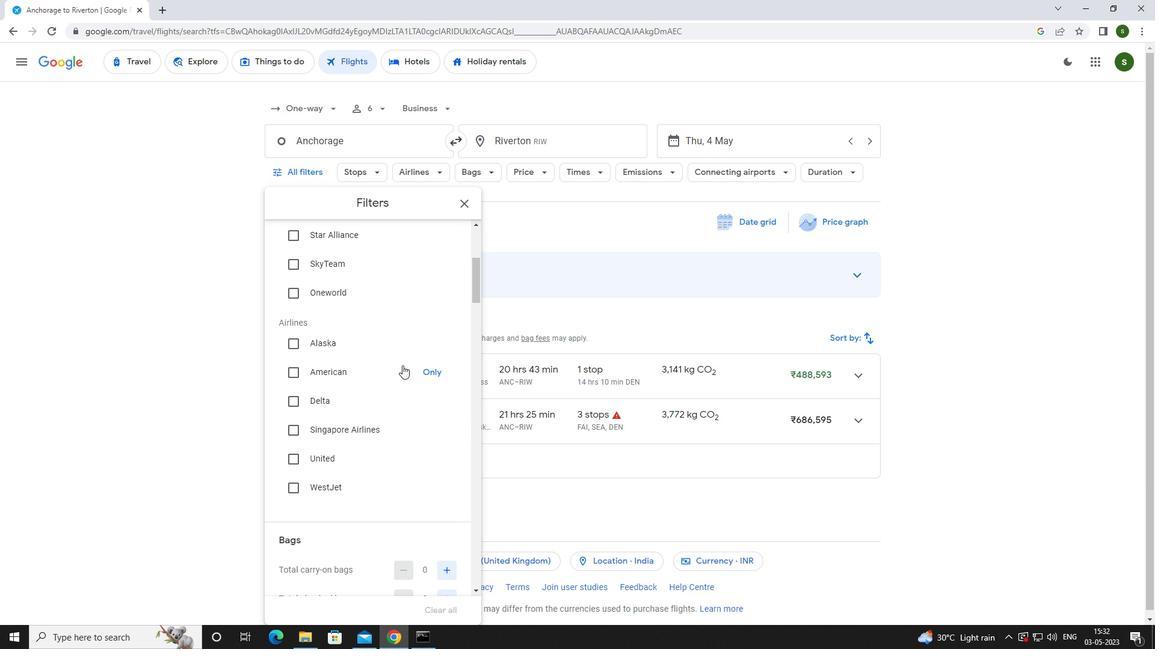 
Action: Mouse scrolled (402, 365) with delta (0, 0)
Screenshot: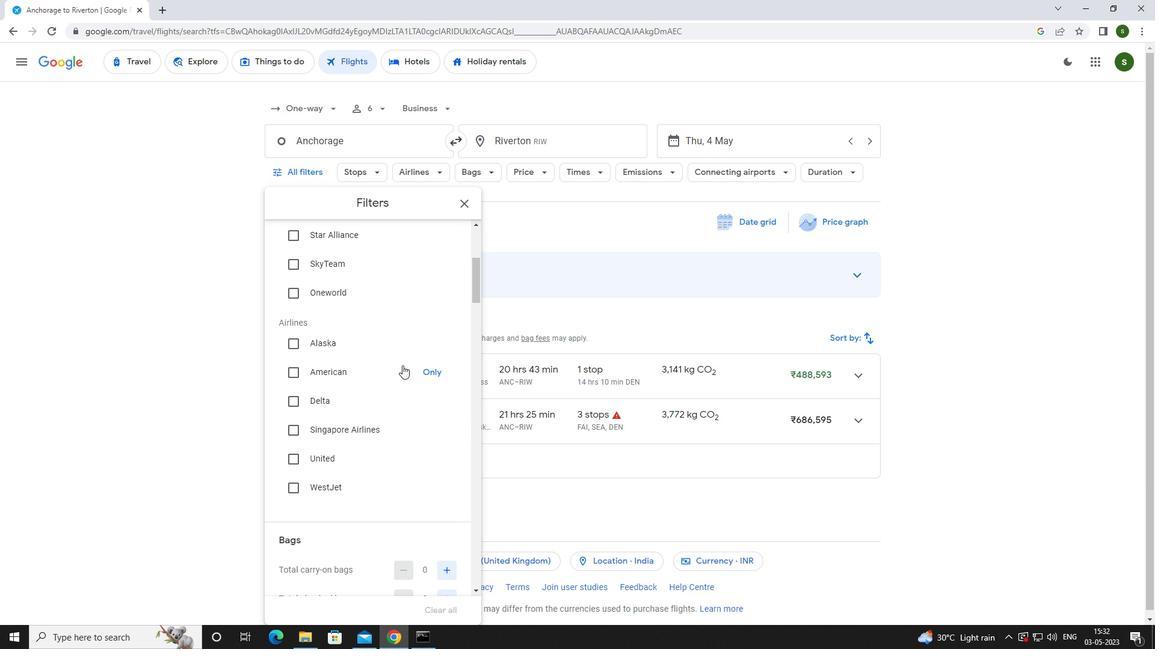 
Action: Mouse moved to (441, 470)
Screenshot: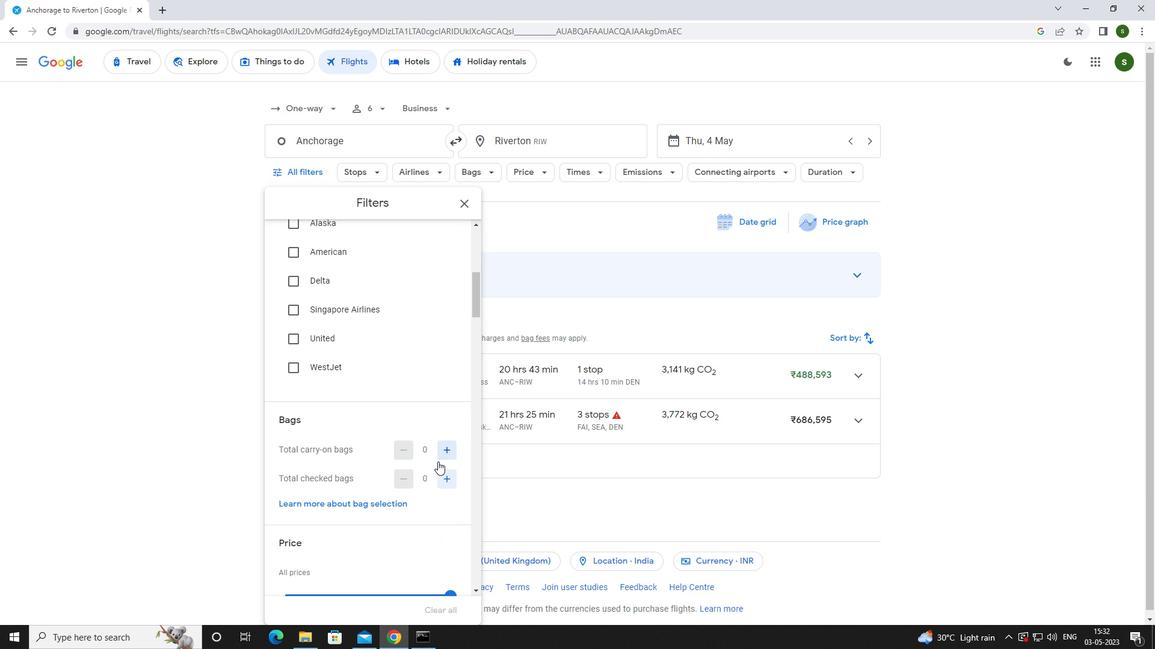 
Action: Mouse pressed left at (441, 470)
Screenshot: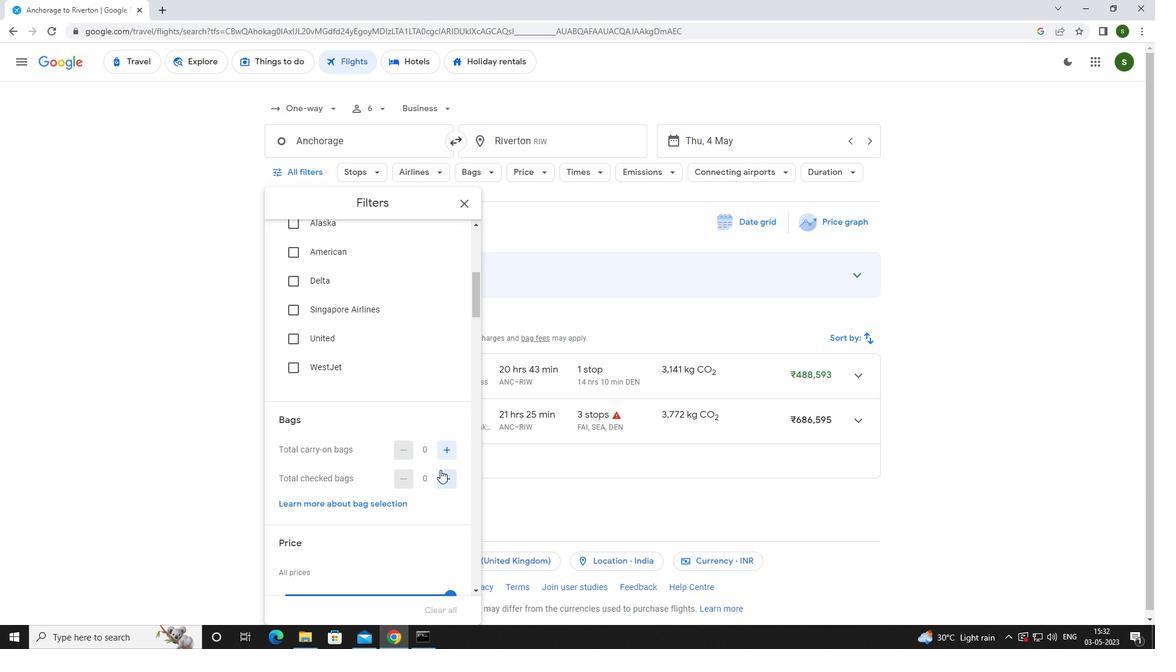 
Action: Mouse pressed left at (441, 470)
Screenshot: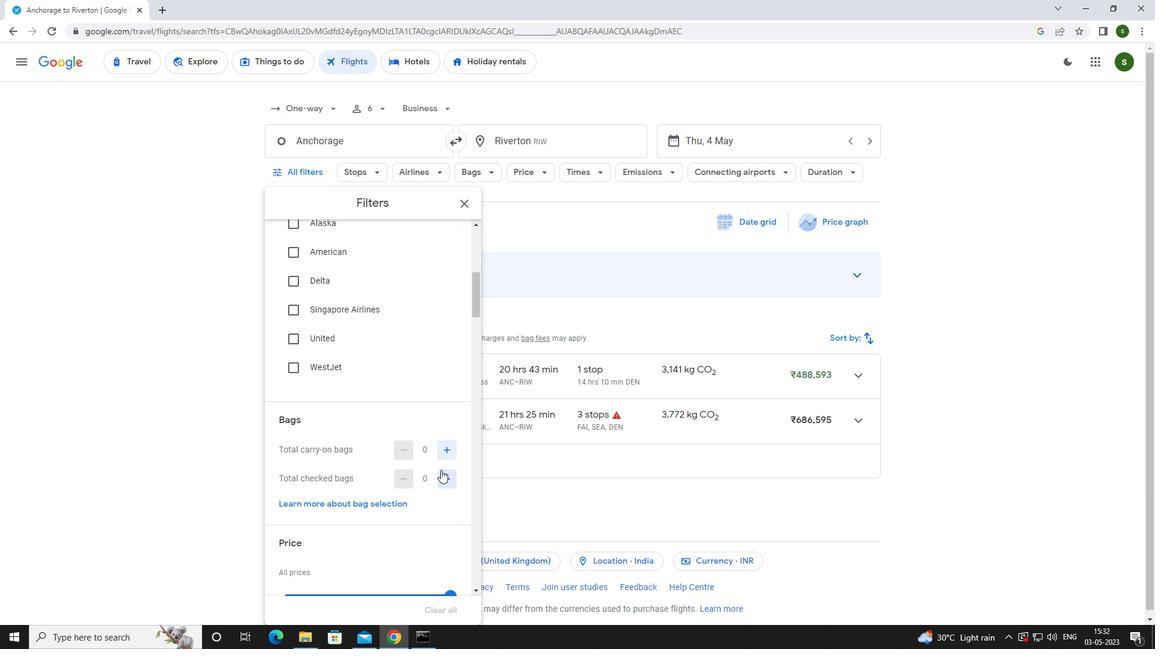 
Action: Mouse pressed left at (441, 470)
Screenshot: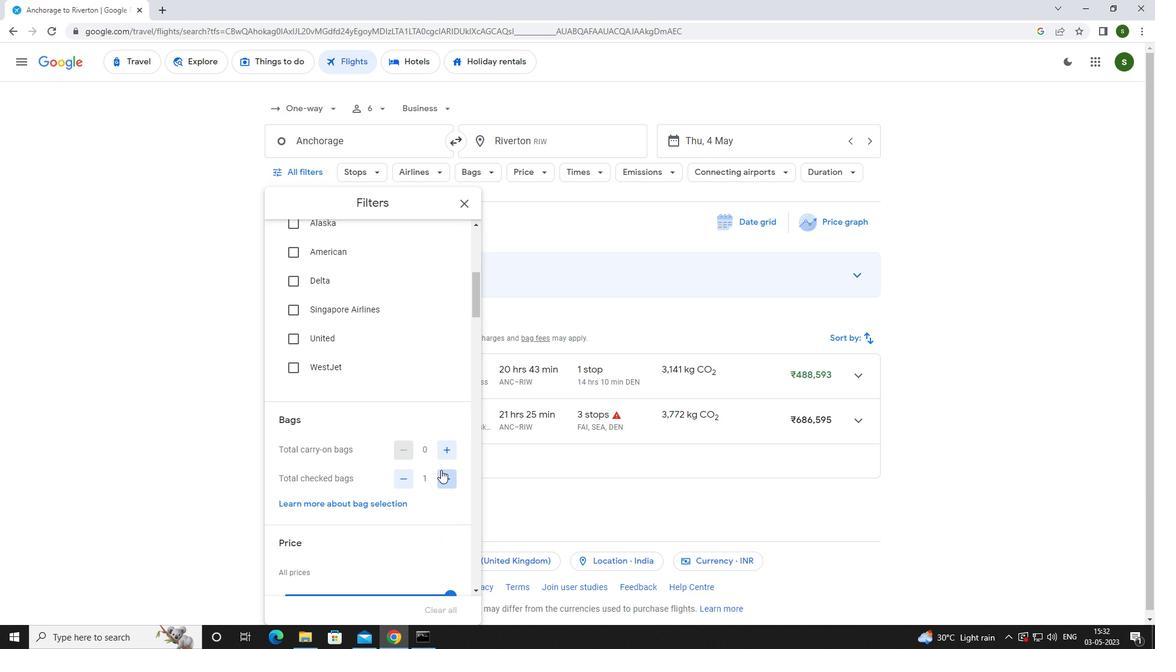 
Action: Mouse pressed left at (441, 470)
Screenshot: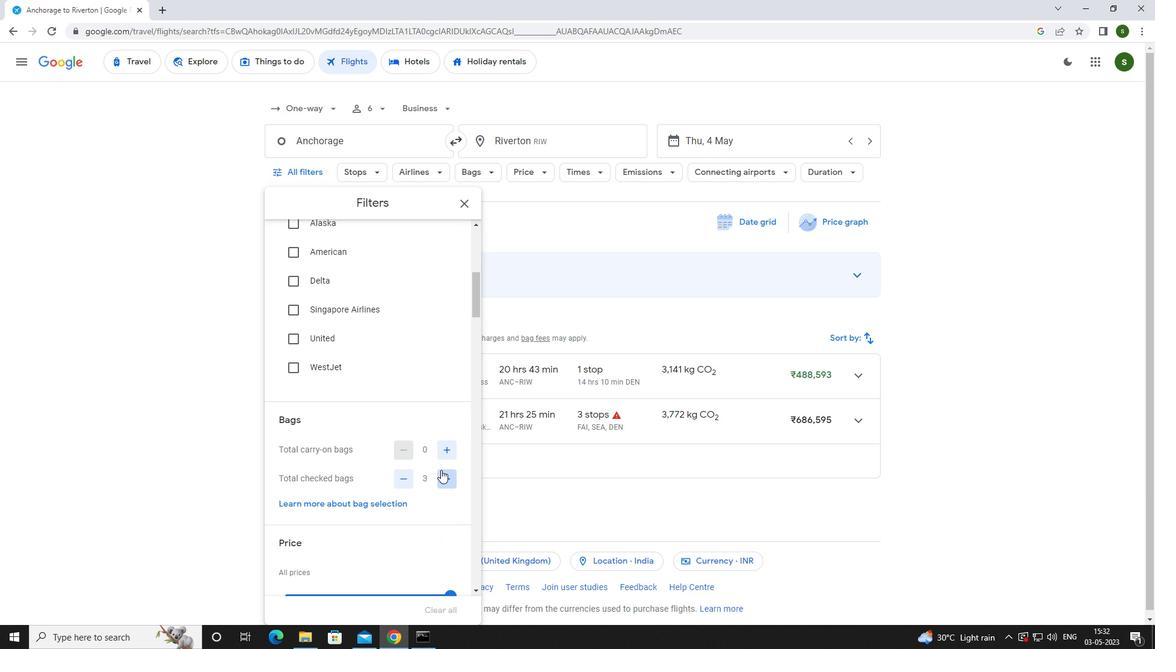 
Action: Mouse moved to (440, 469)
Screenshot: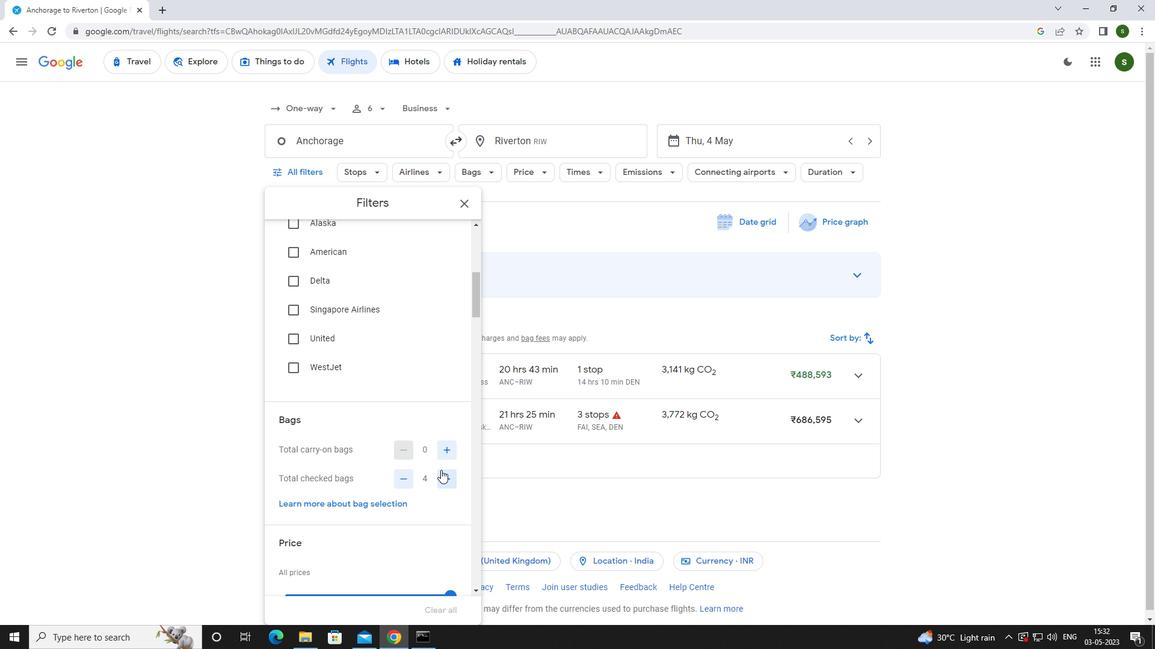 
Action: Mouse scrolled (440, 469) with delta (0, 0)
Screenshot: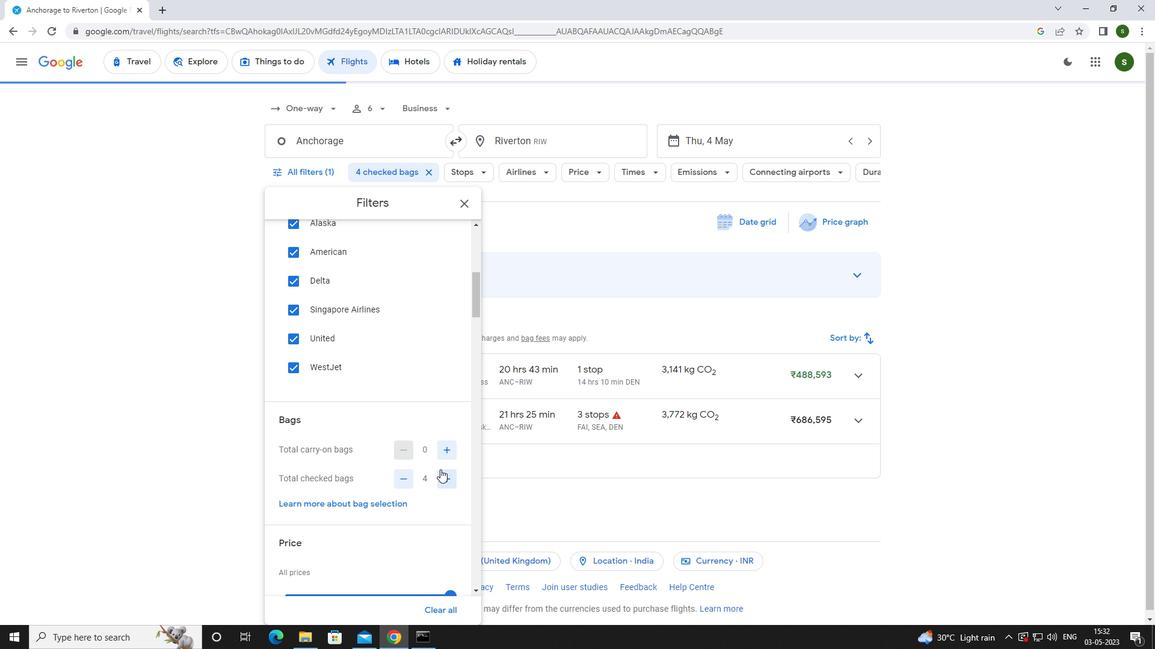 
Action: Mouse scrolled (440, 469) with delta (0, 0)
Screenshot: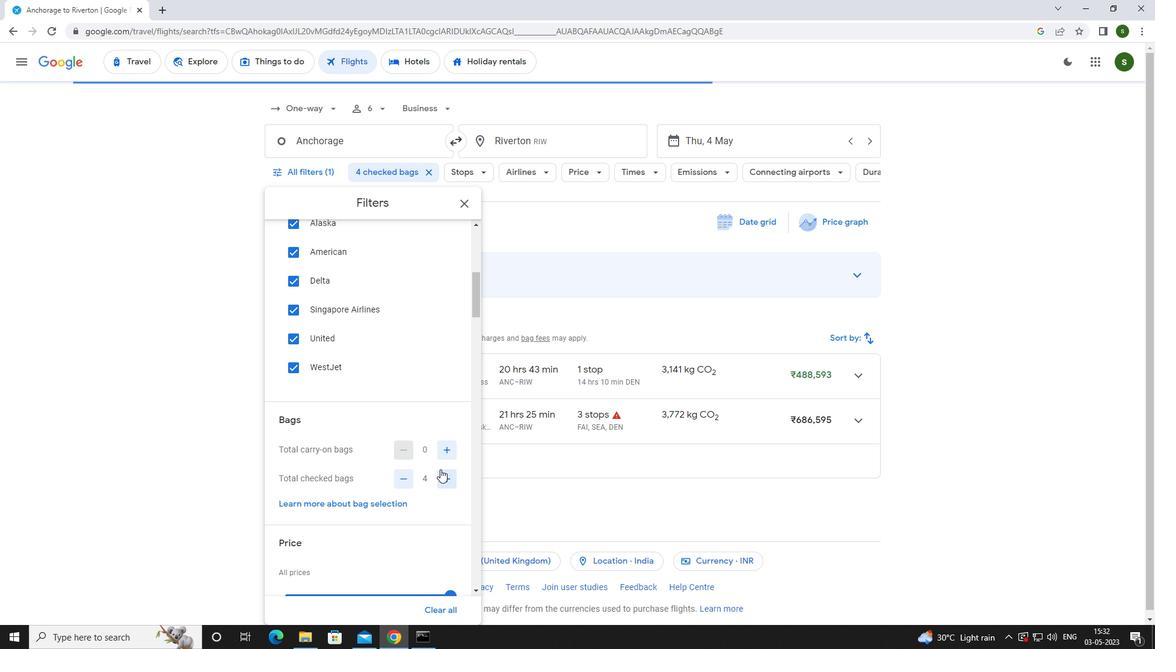 
Action: Mouse moved to (445, 472)
Screenshot: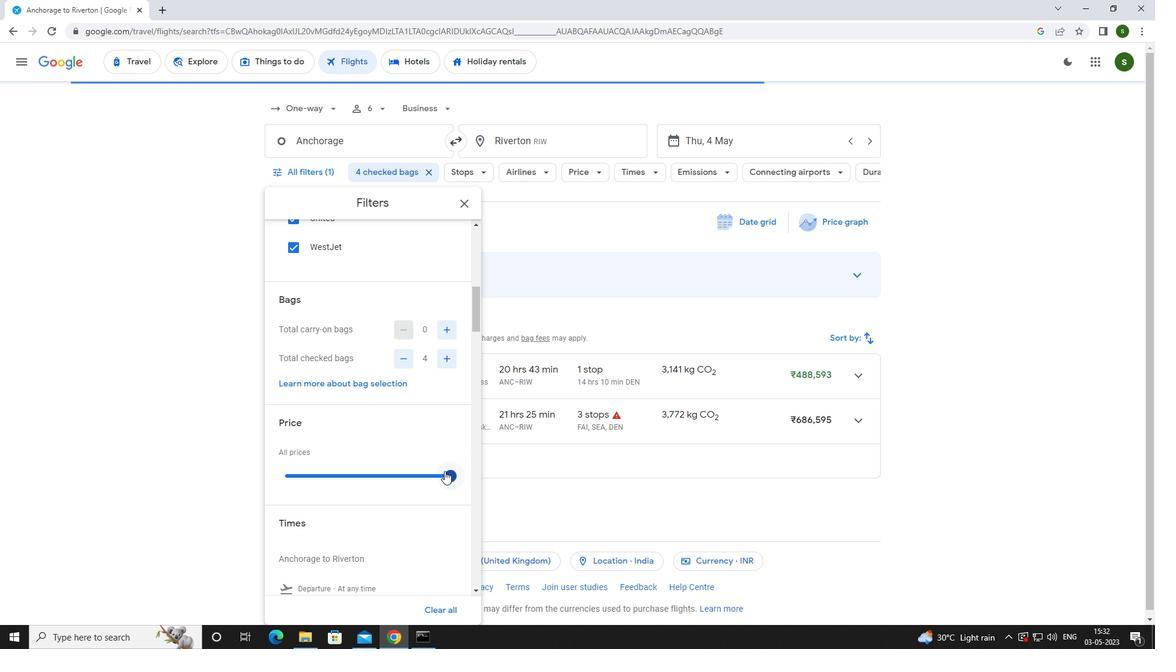 
Action: Mouse pressed left at (445, 472)
Screenshot: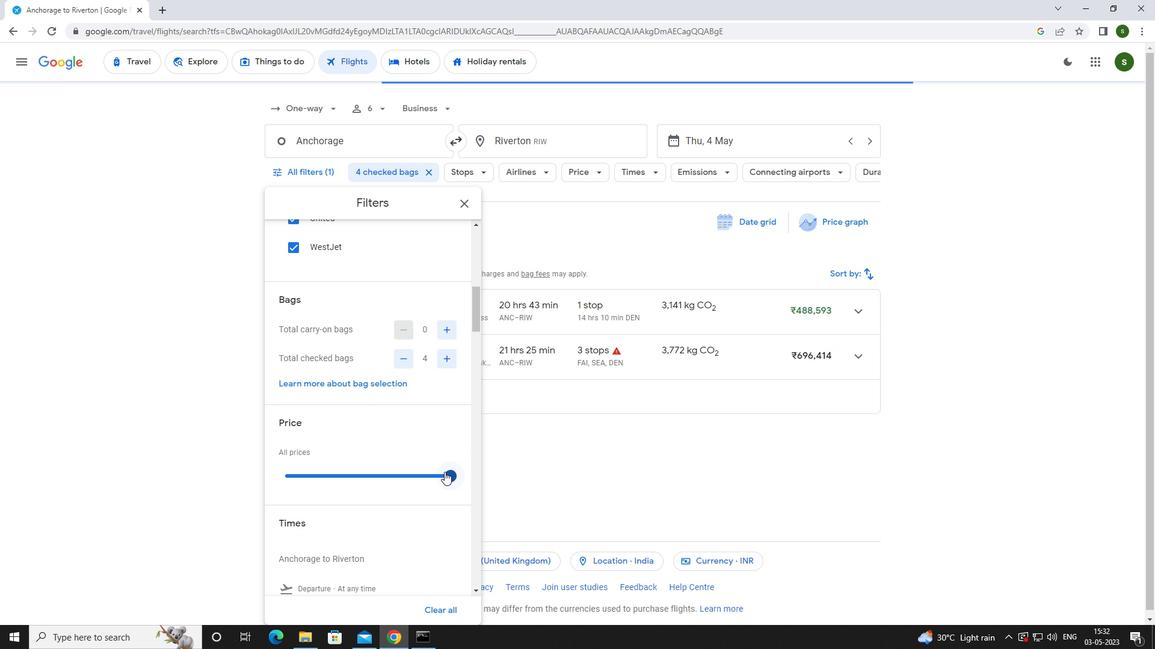 
Action: Mouse moved to (351, 448)
Screenshot: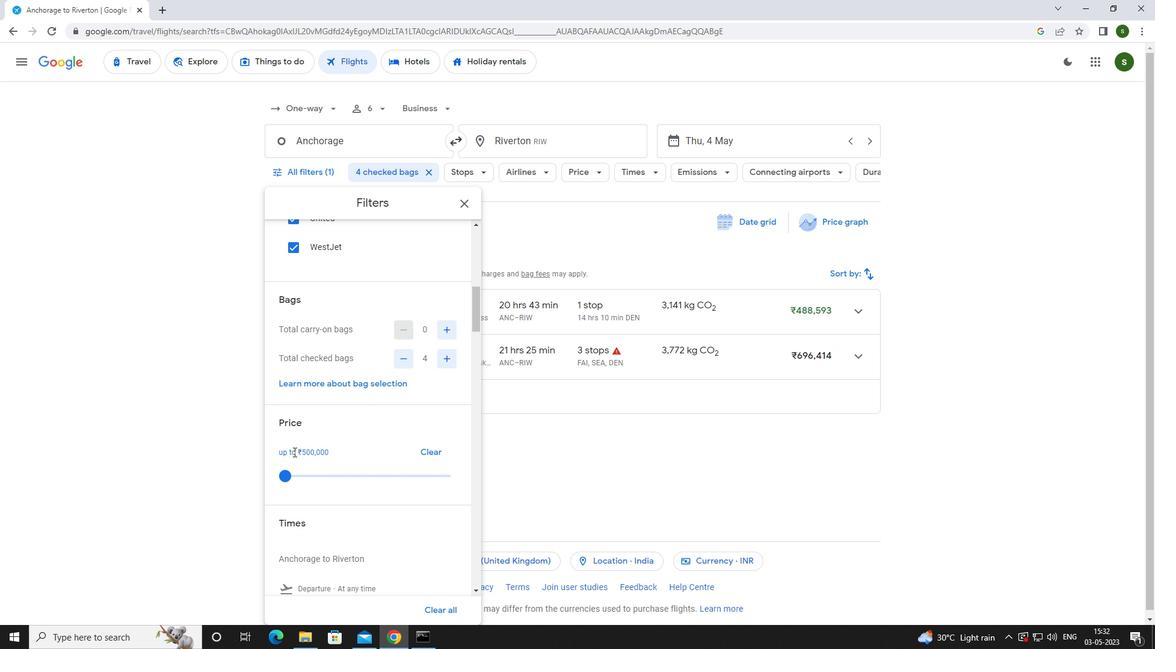 
Action: Mouse scrolled (351, 447) with delta (0, 0)
Screenshot: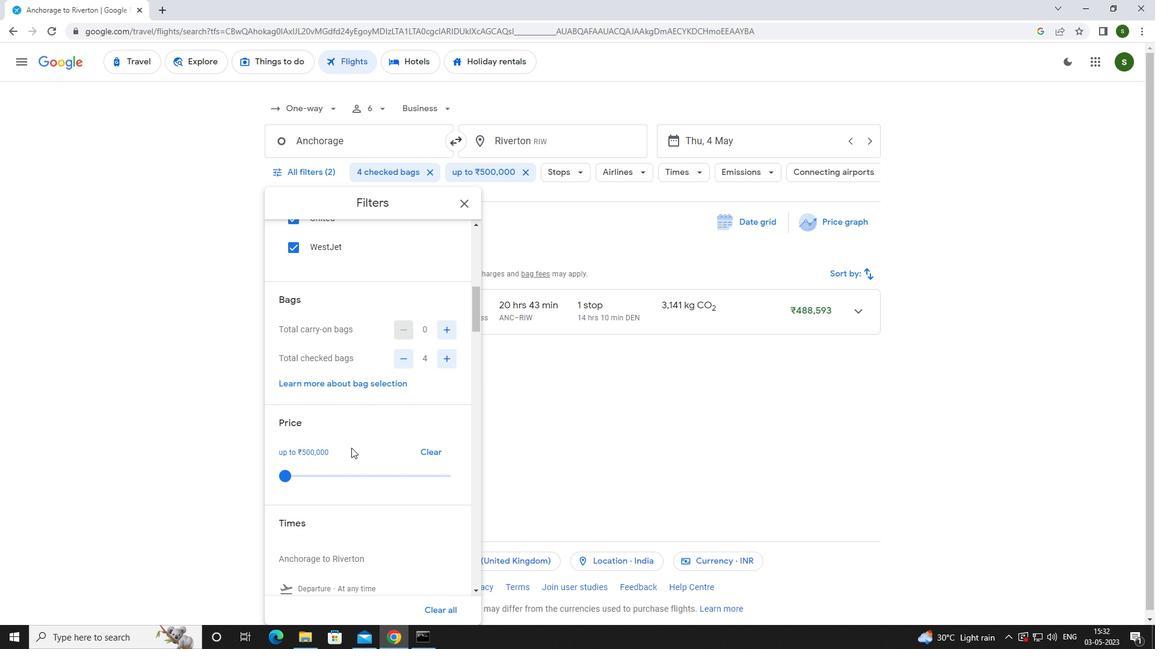 
Action: Mouse scrolled (351, 447) with delta (0, 0)
Screenshot: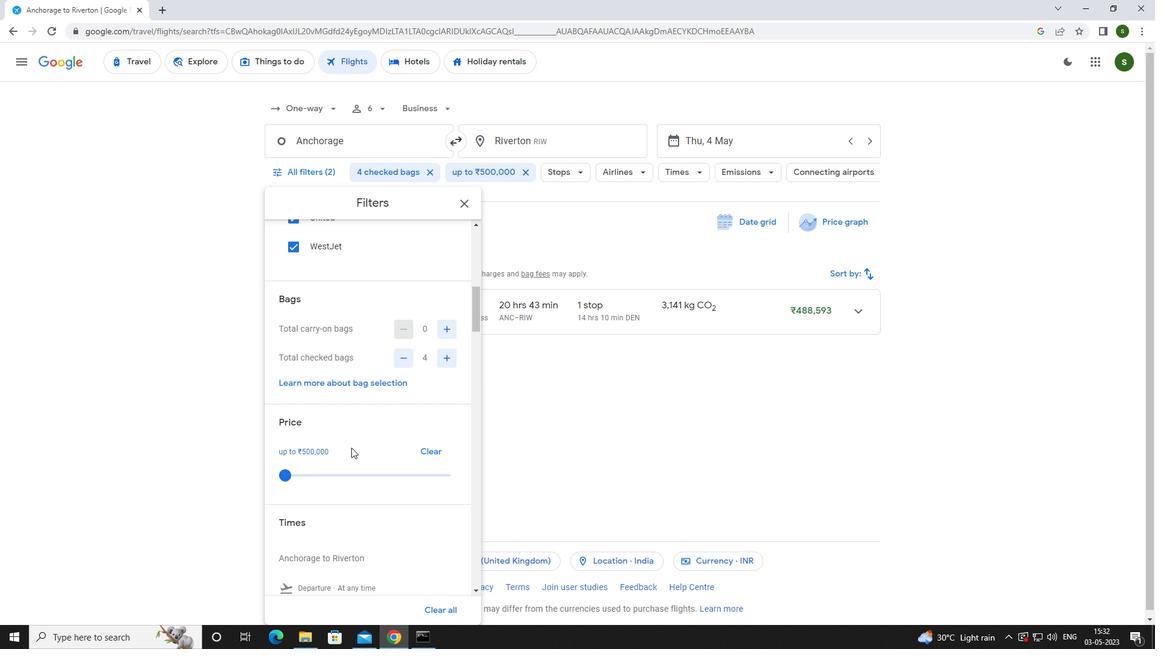 
Action: Mouse moved to (287, 491)
Screenshot: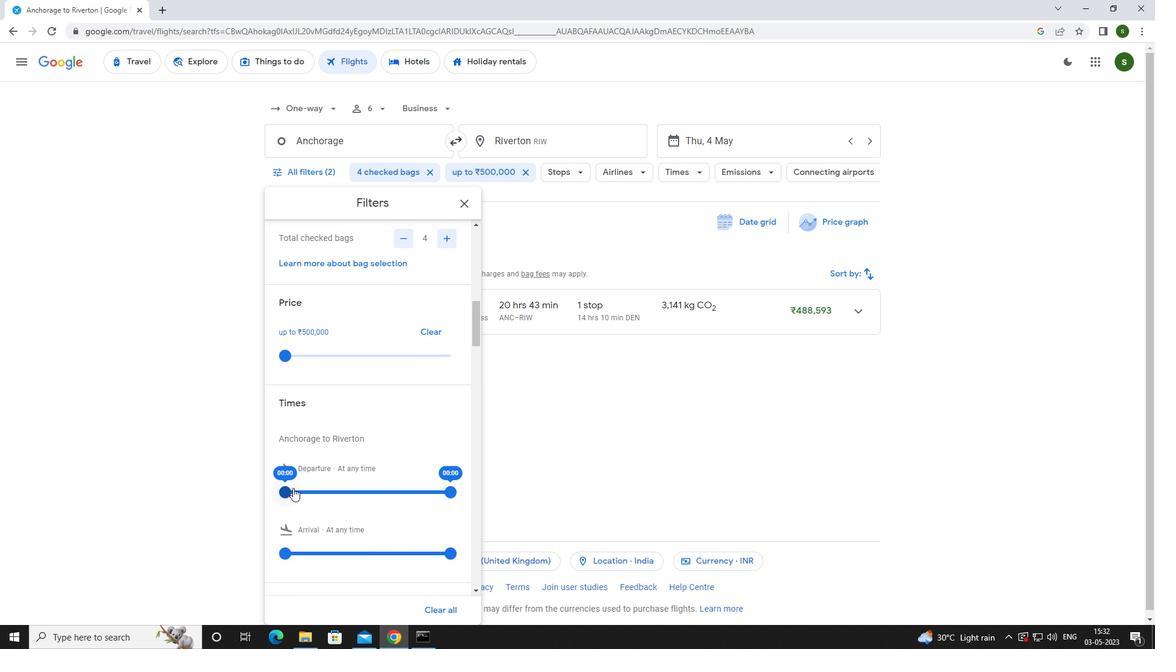 
Action: Mouse pressed left at (287, 491)
Screenshot: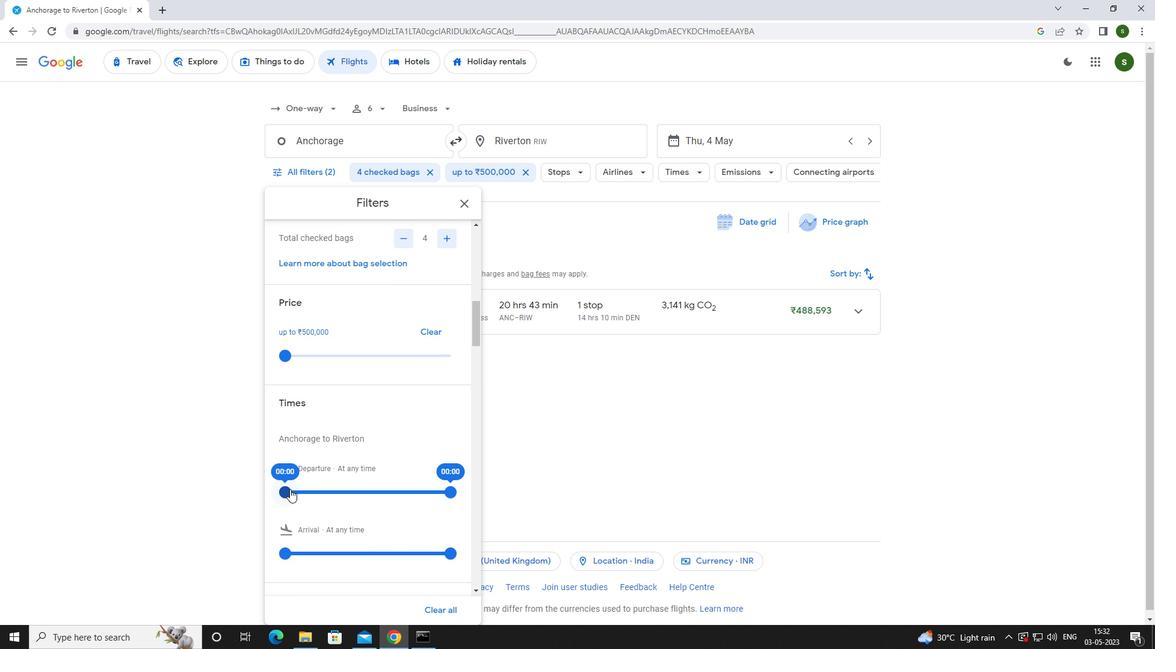 
Action: Mouse moved to (569, 448)
Screenshot: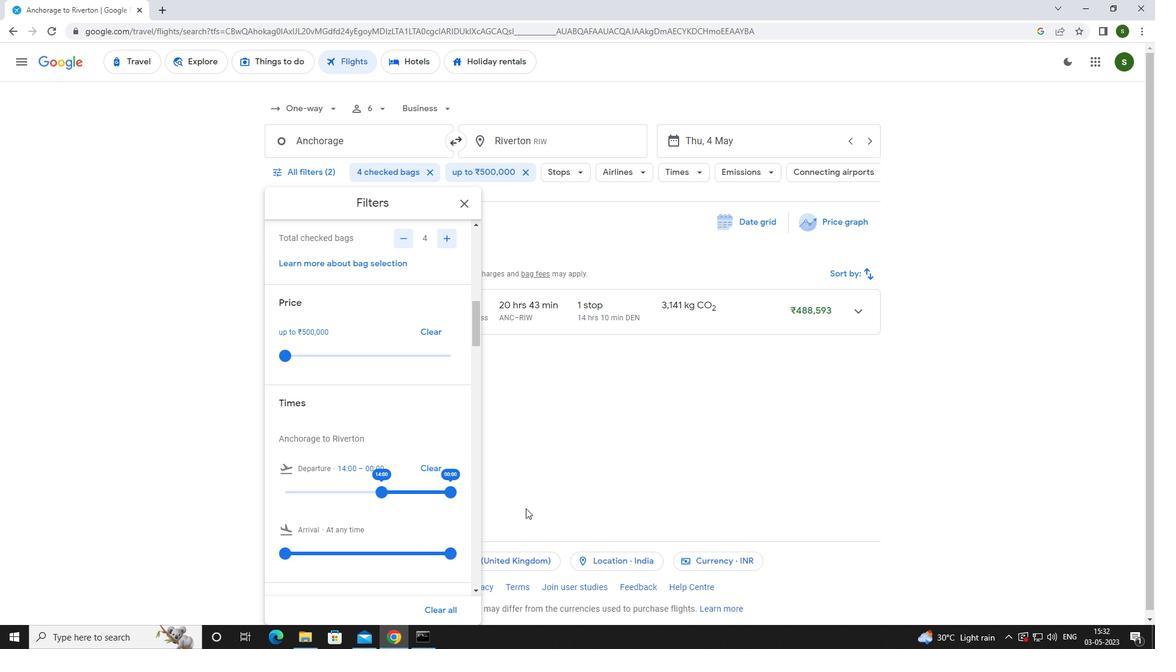 
Action: Mouse pressed left at (569, 448)
Screenshot: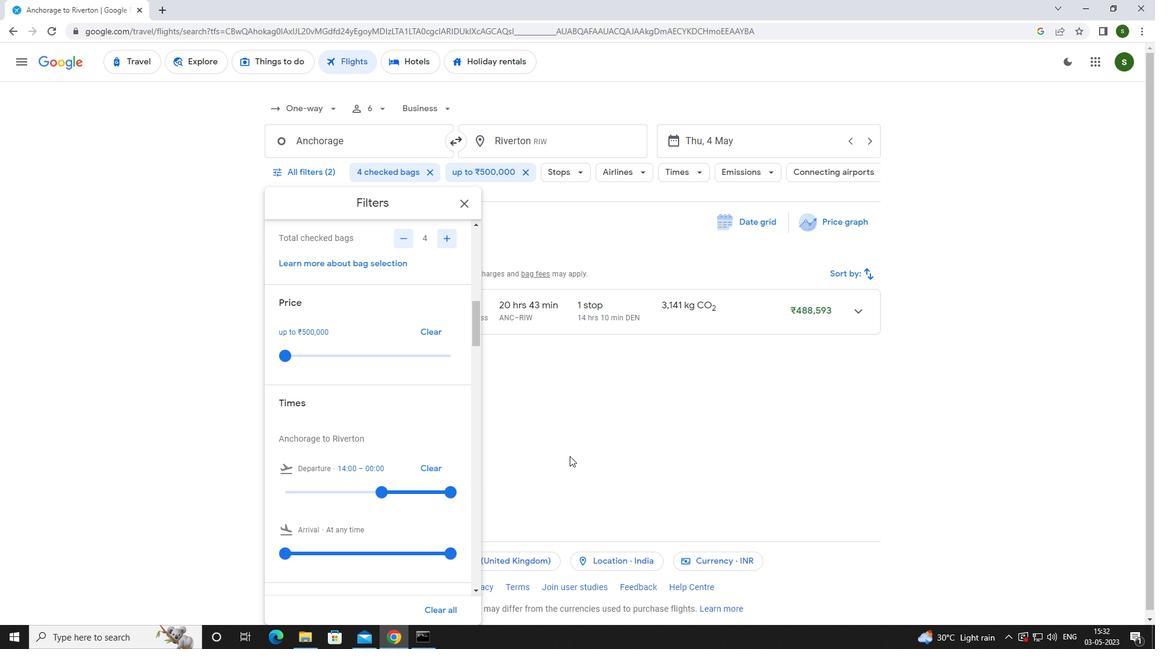
